 Task: Book a 1-hour consultation to discuss custom solutions.
Action: Mouse moved to (117, 210)
Screenshot: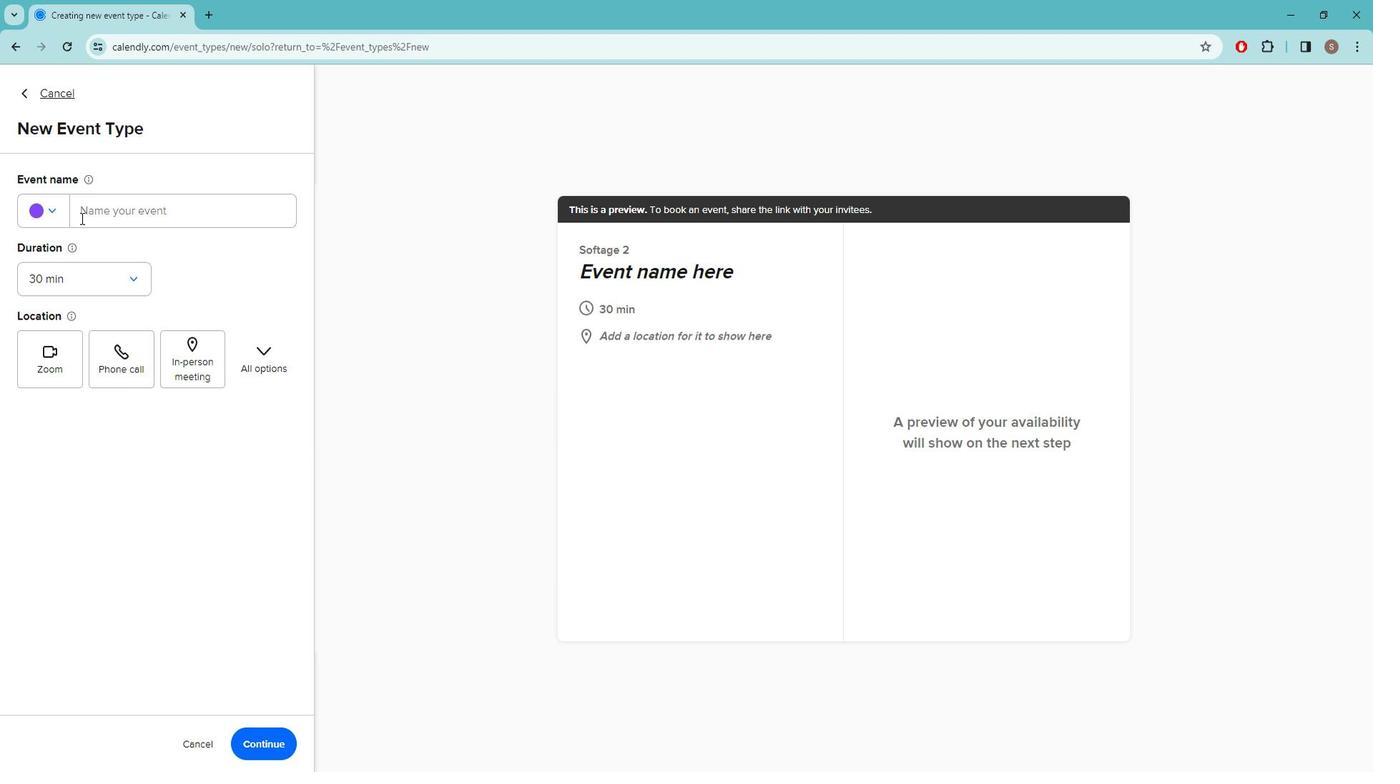 
Action: Mouse pressed left at (117, 210)
Screenshot: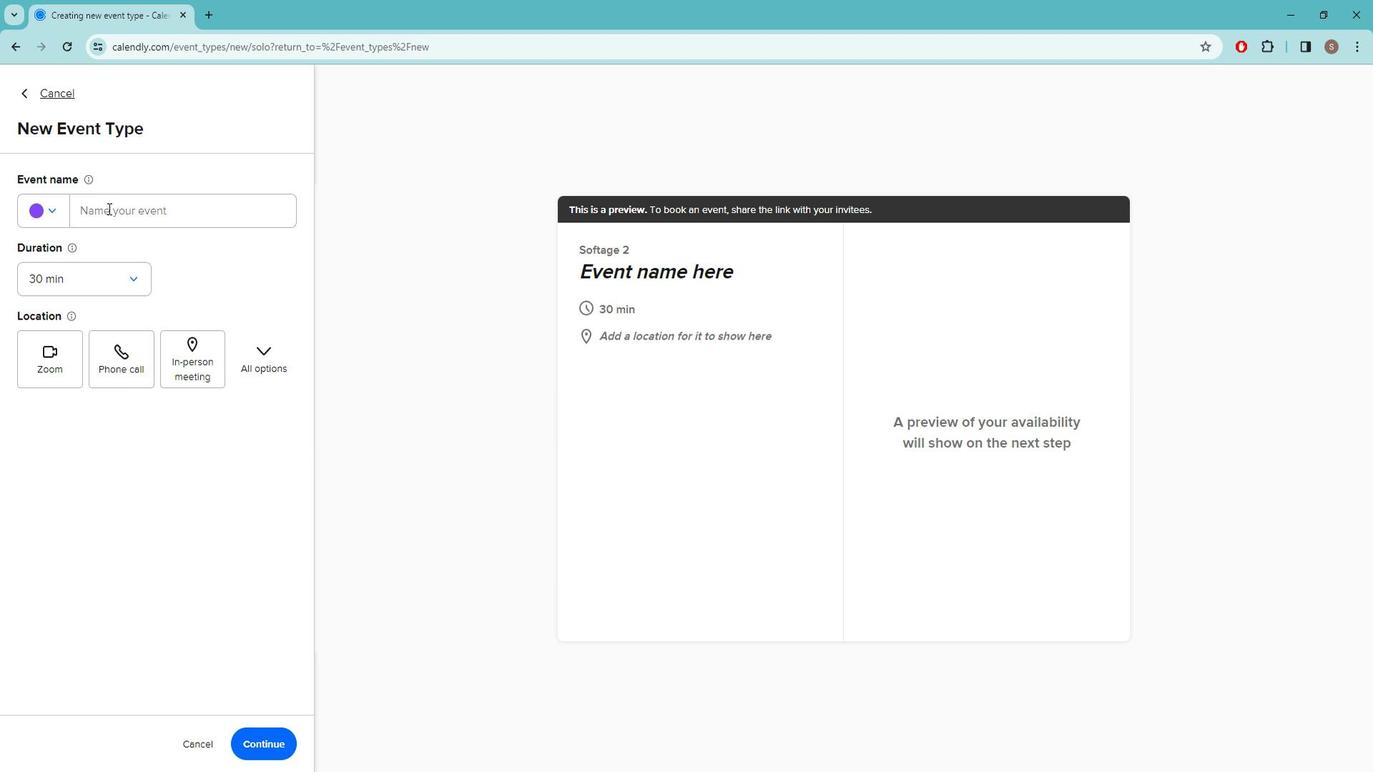 
Action: Key pressed c<Key.caps_lock>USTOM
Screenshot: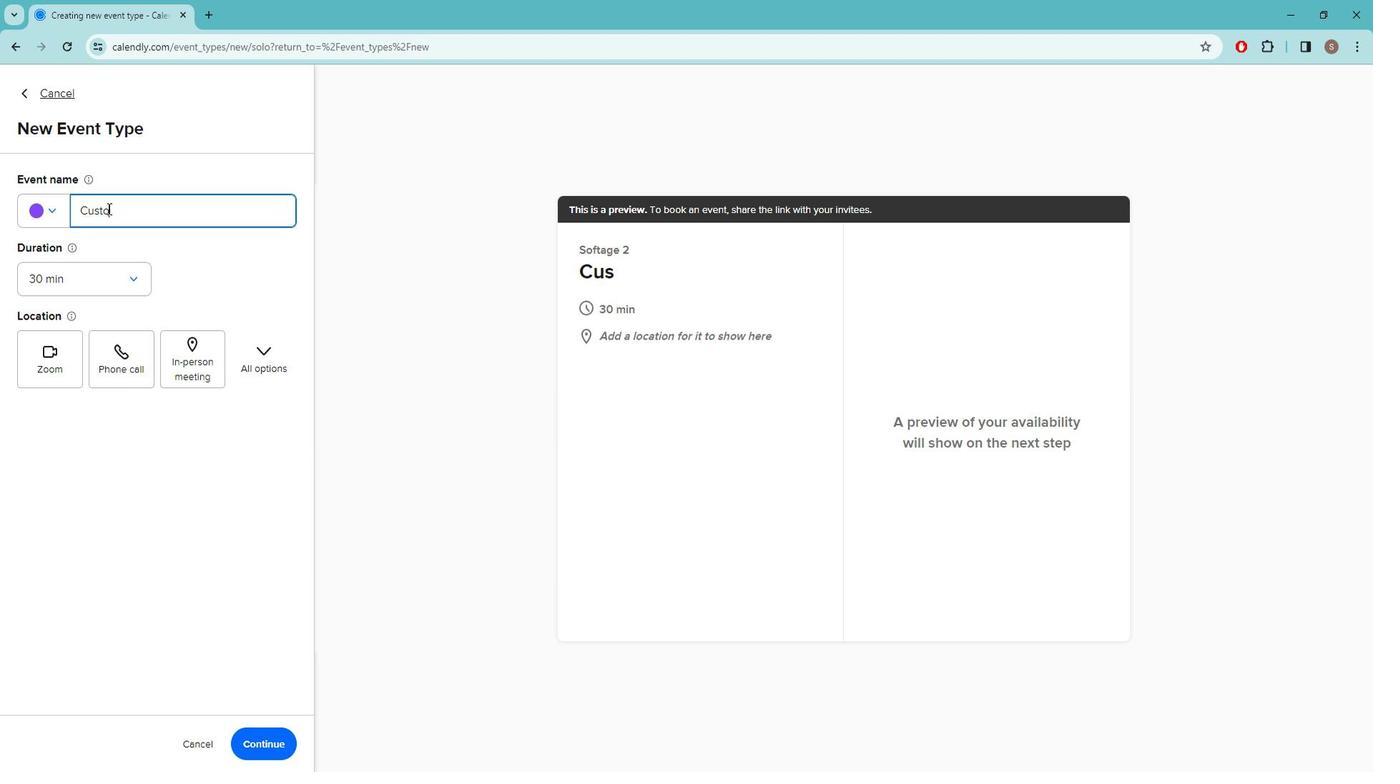 
Action: Mouse moved to (118, 210)
Screenshot: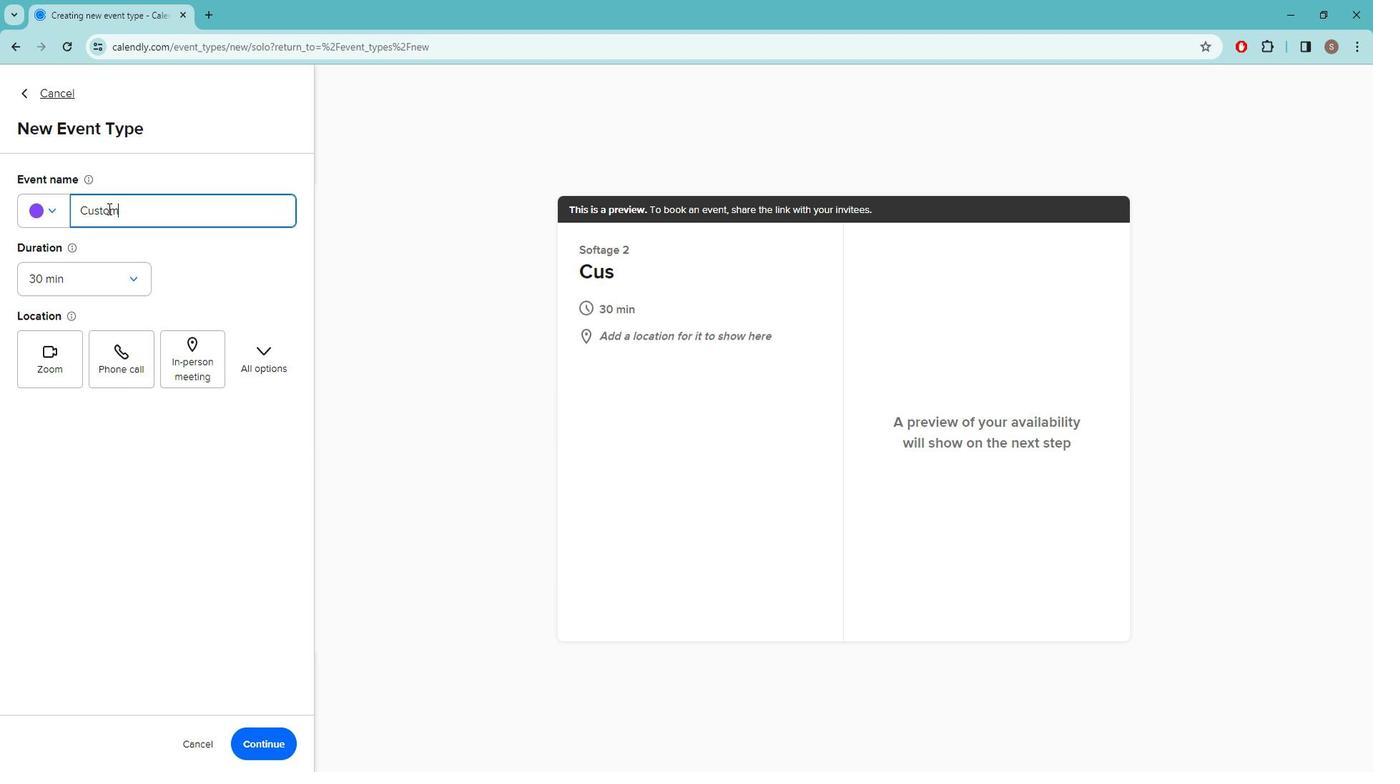 
Action: Key pressed <Key.space><Key.caps_lock>s<Key.caps_lock>OLUTIONS<Key.space><Key.caps_lock>c<Key.caps_lock>ONSULTATION
Screenshot: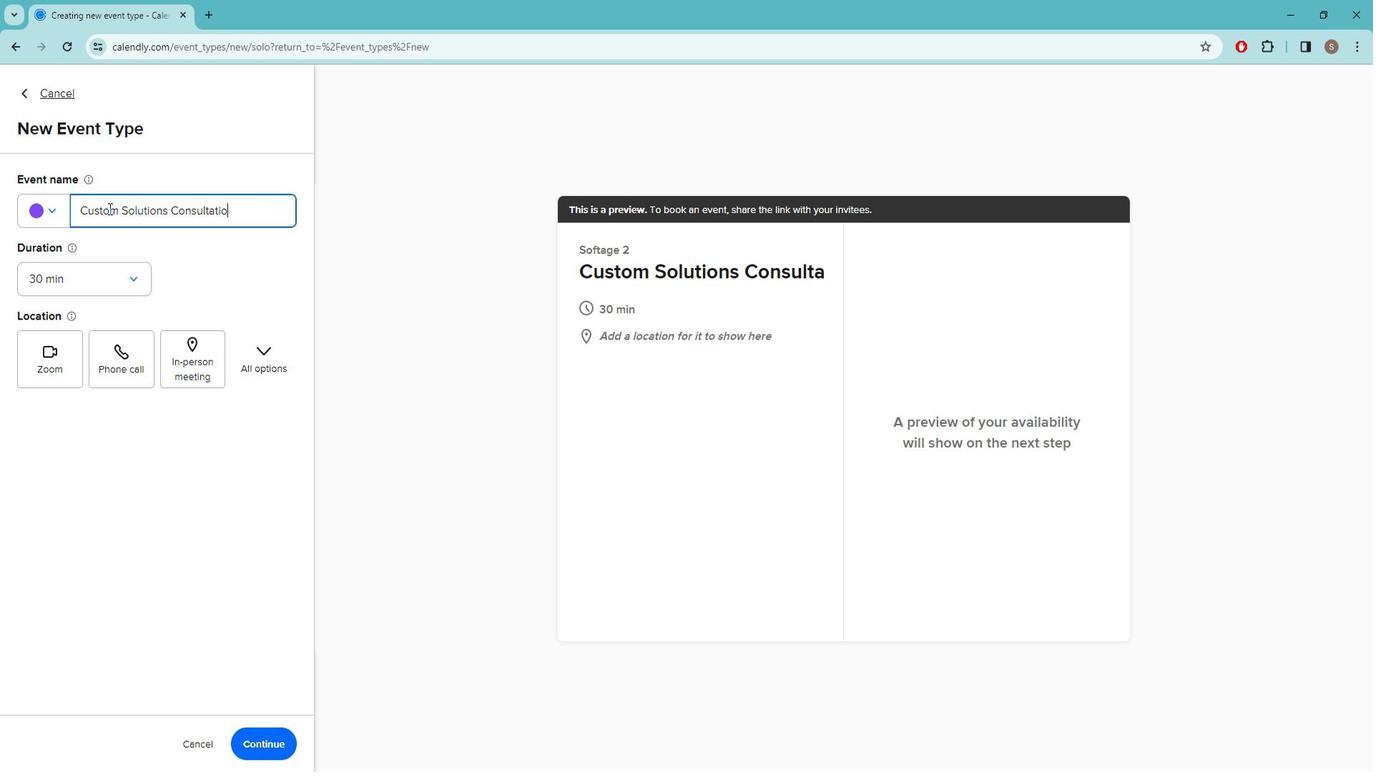 
Action: Mouse moved to (87, 284)
Screenshot: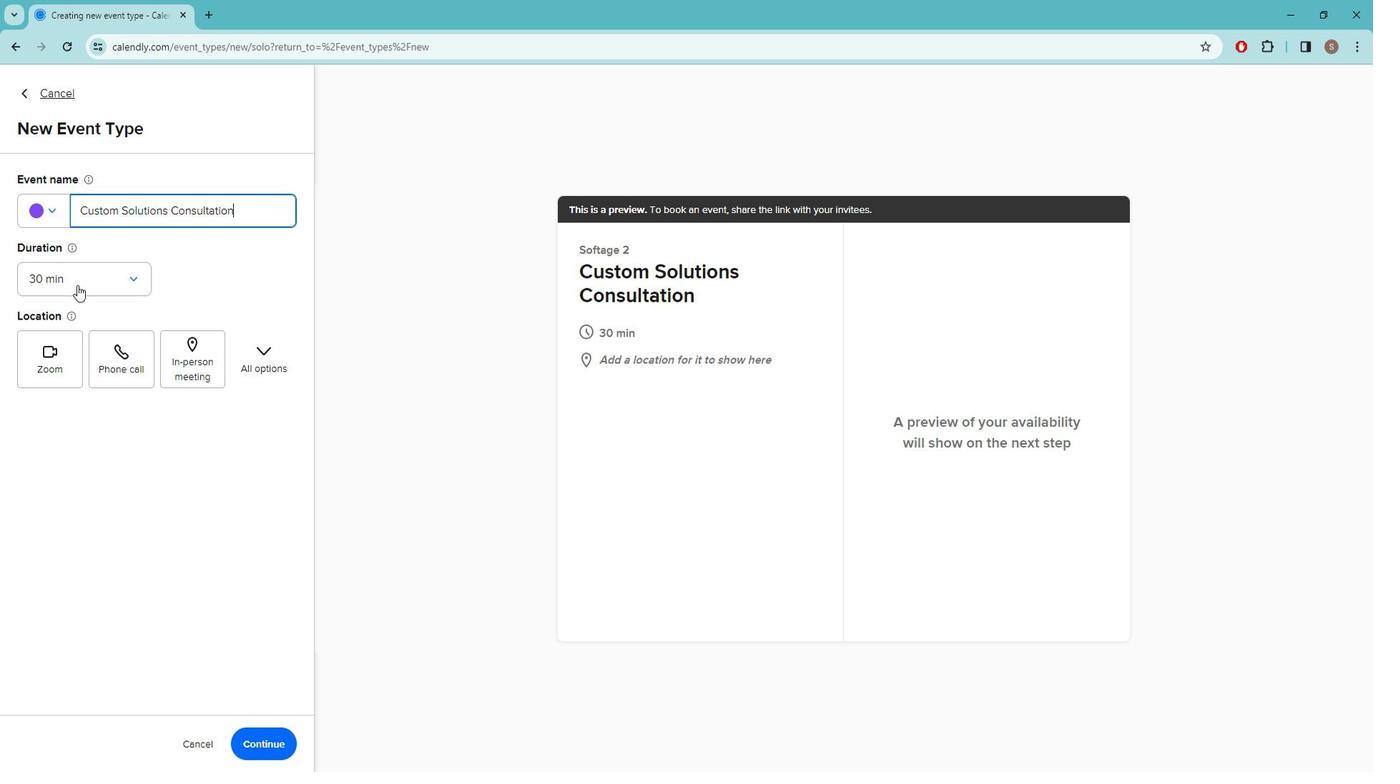 
Action: Mouse pressed left at (87, 284)
Screenshot: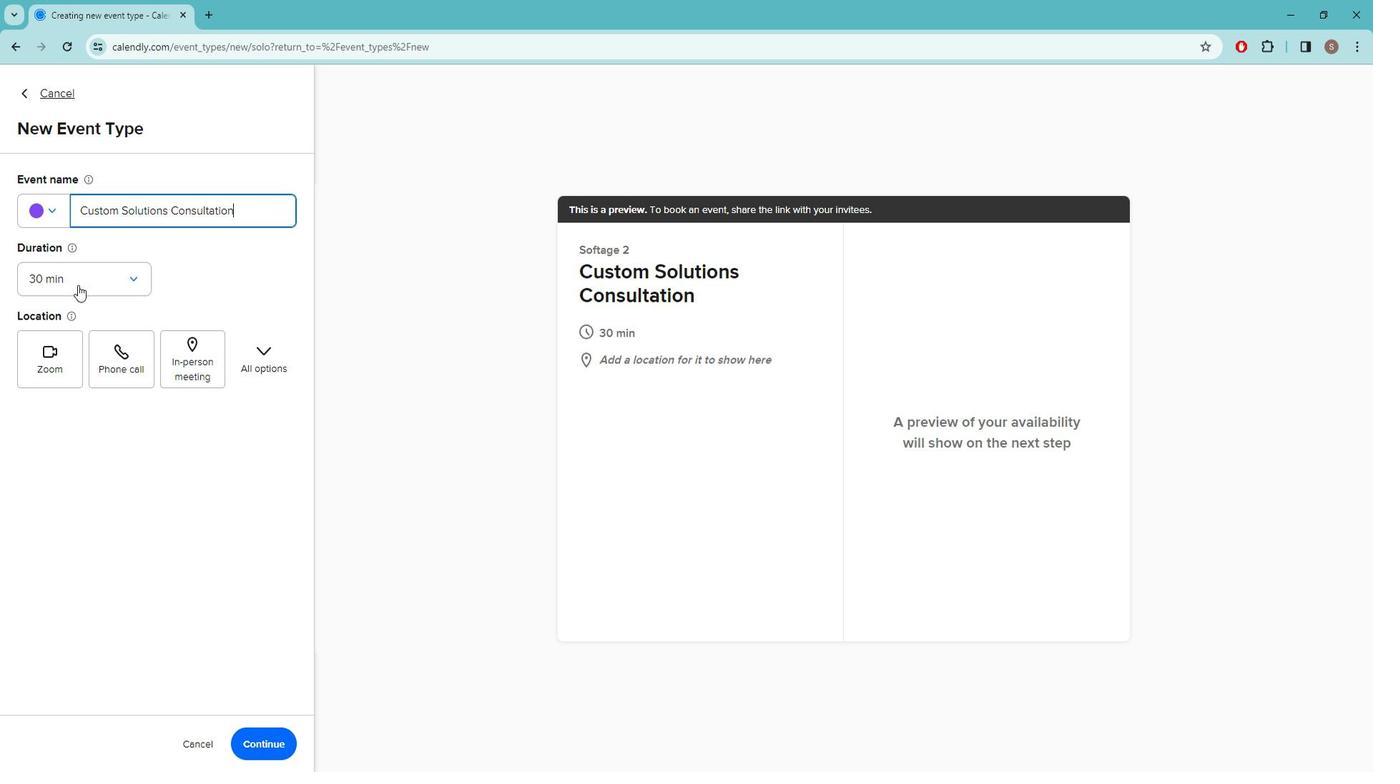 
Action: Mouse moved to (72, 419)
Screenshot: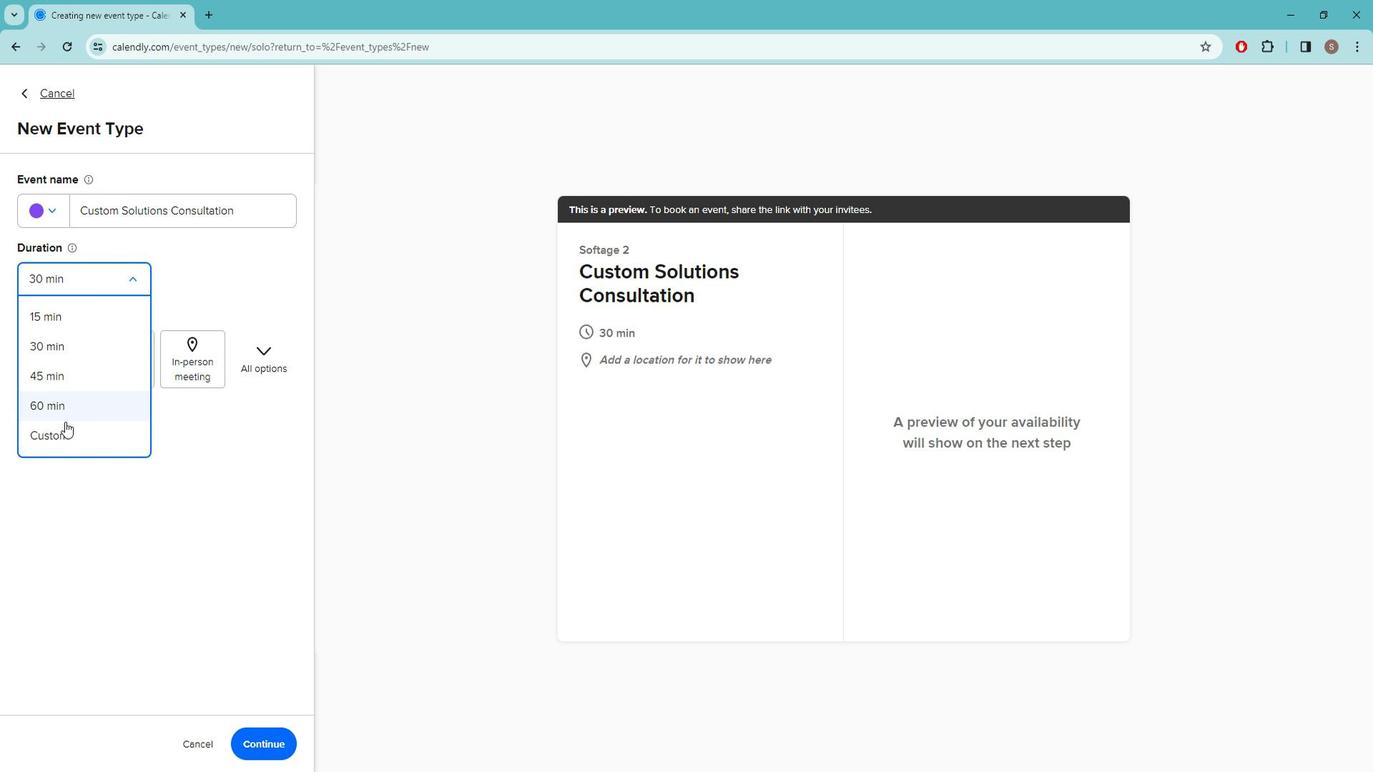 
Action: Mouse pressed left at (72, 419)
Screenshot: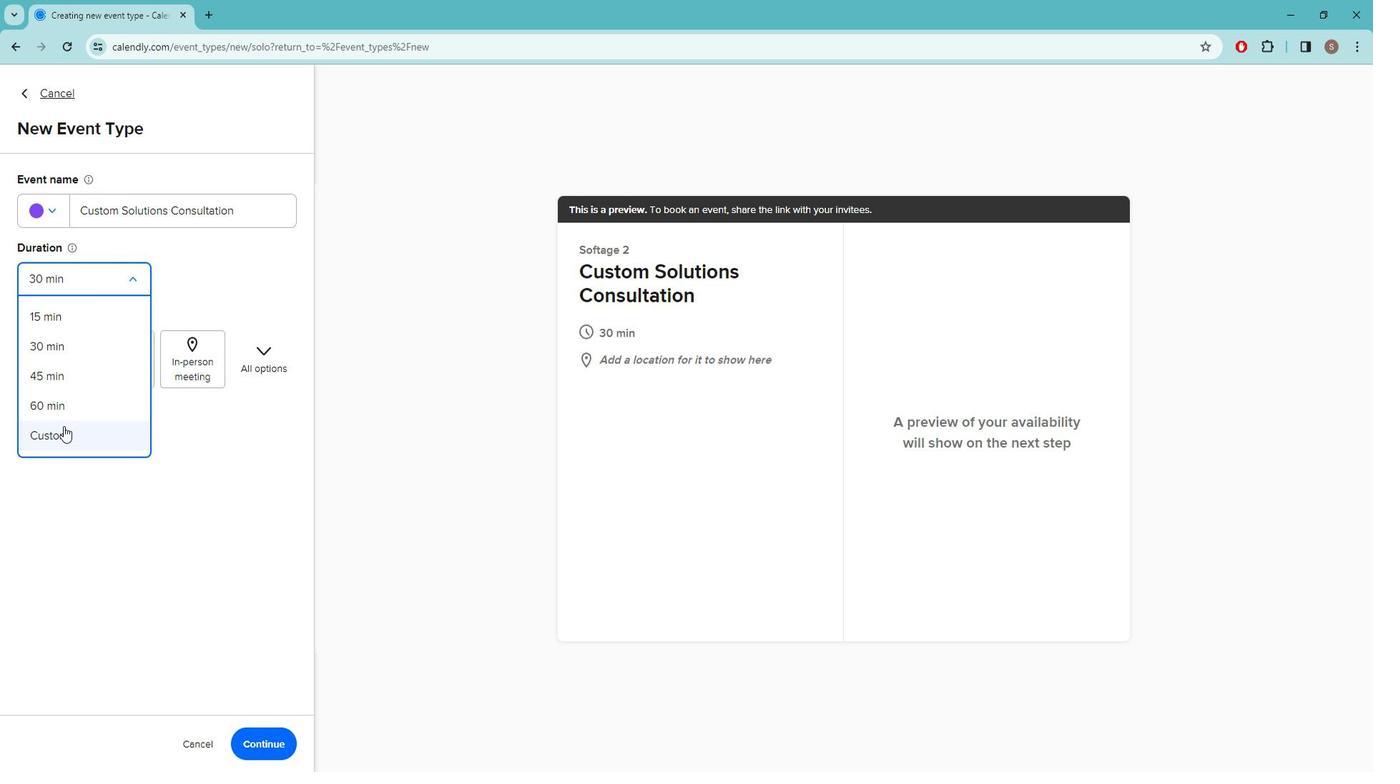 
Action: Mouse moved to (70, 335)
Screenshot: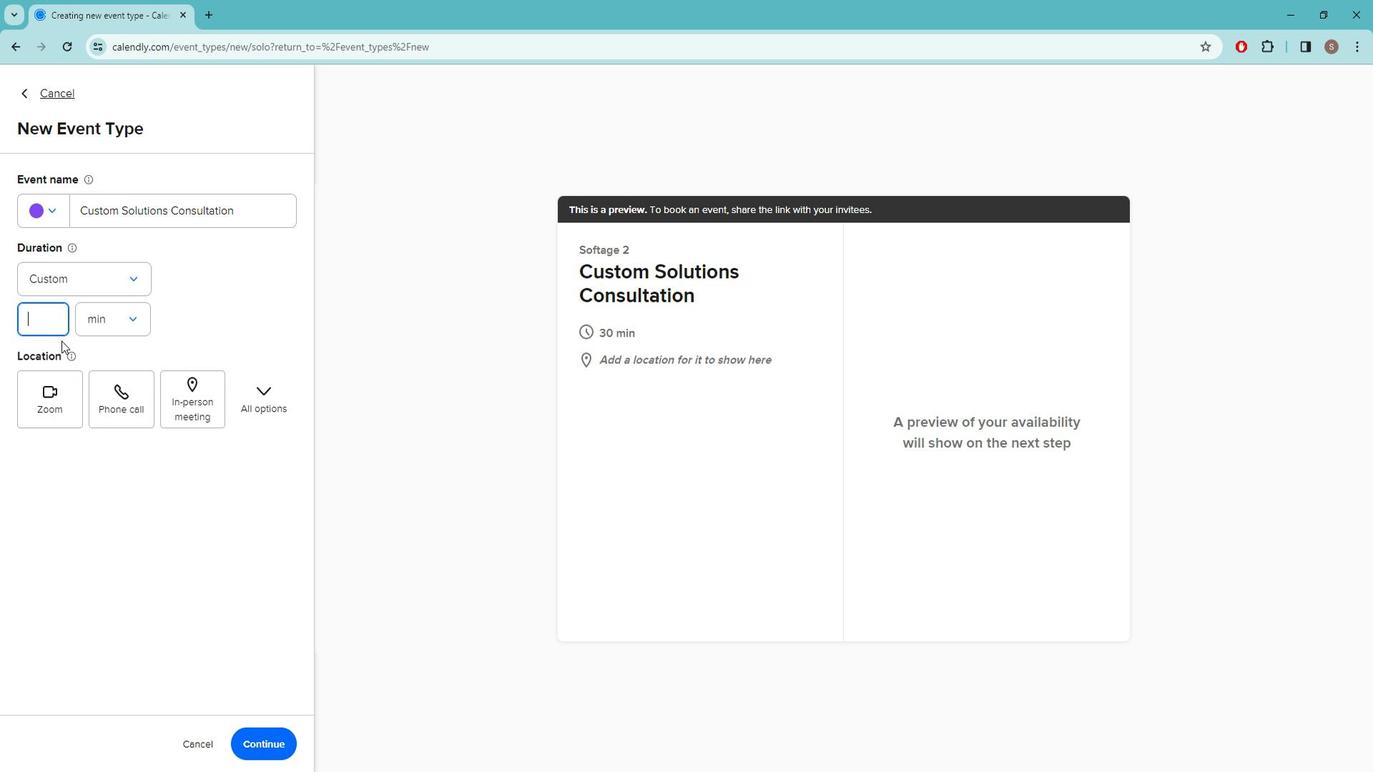 
Action: Key pressed 1
Screenshot: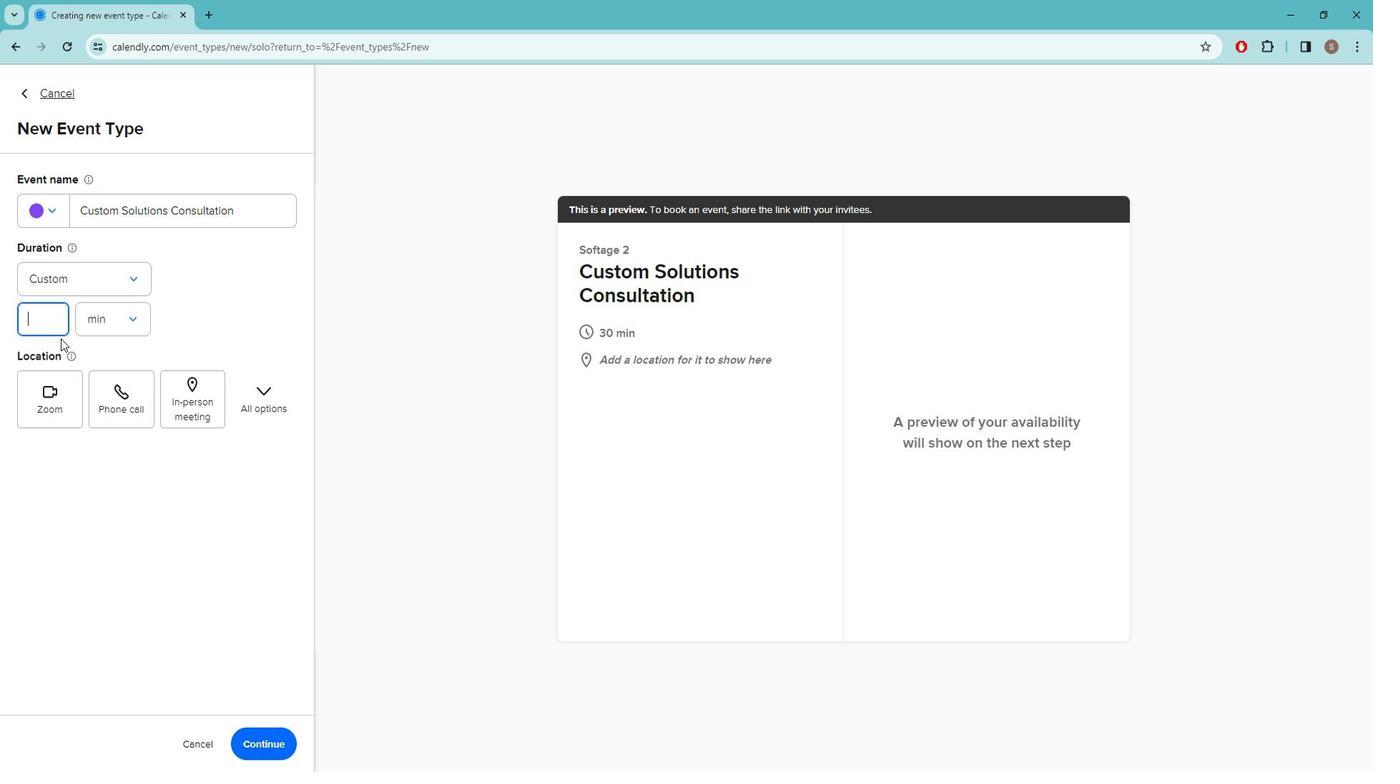 
Action: Mouse moved to (110, 319)
Screenshot: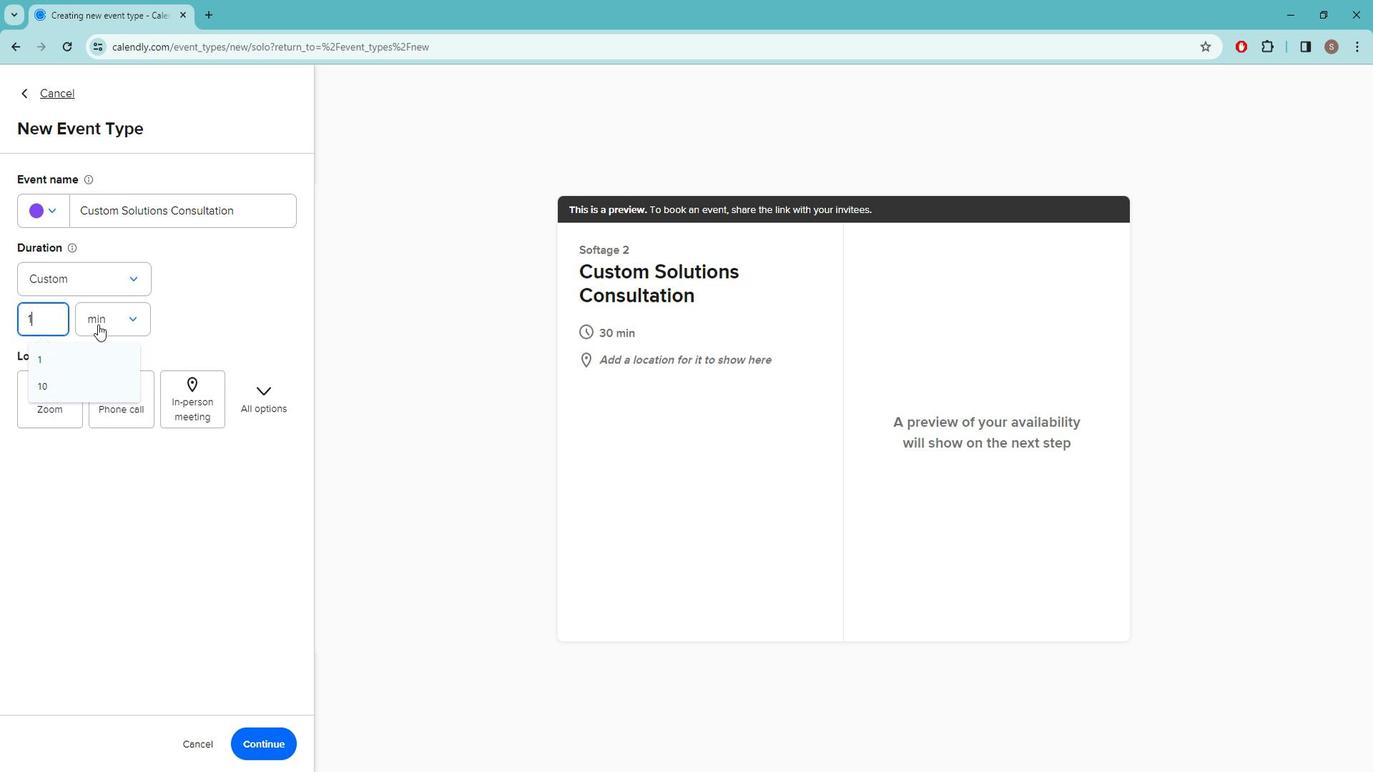 
Action: Mouse pressed left at (110, 319)
Screenshot: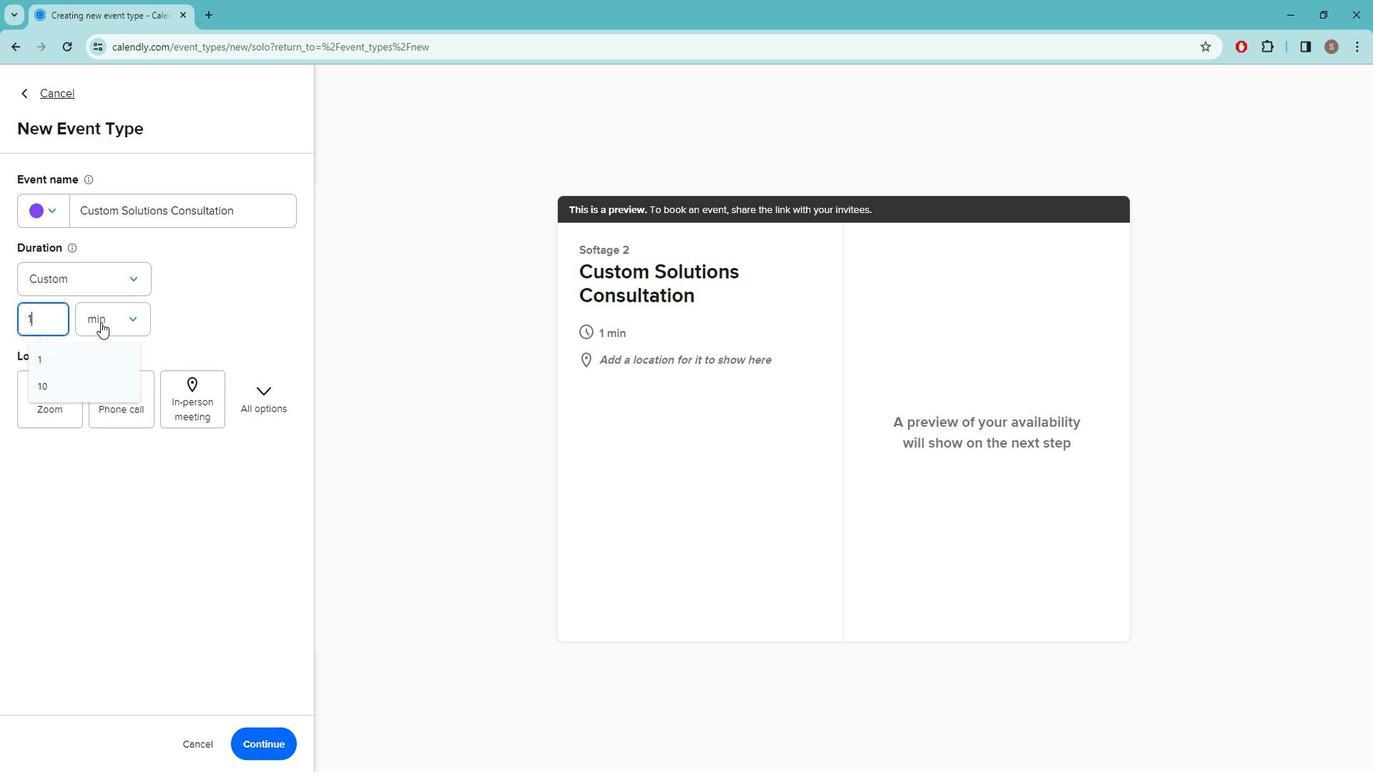 
Action: Mouse moved to (108, 379)
Screenshot: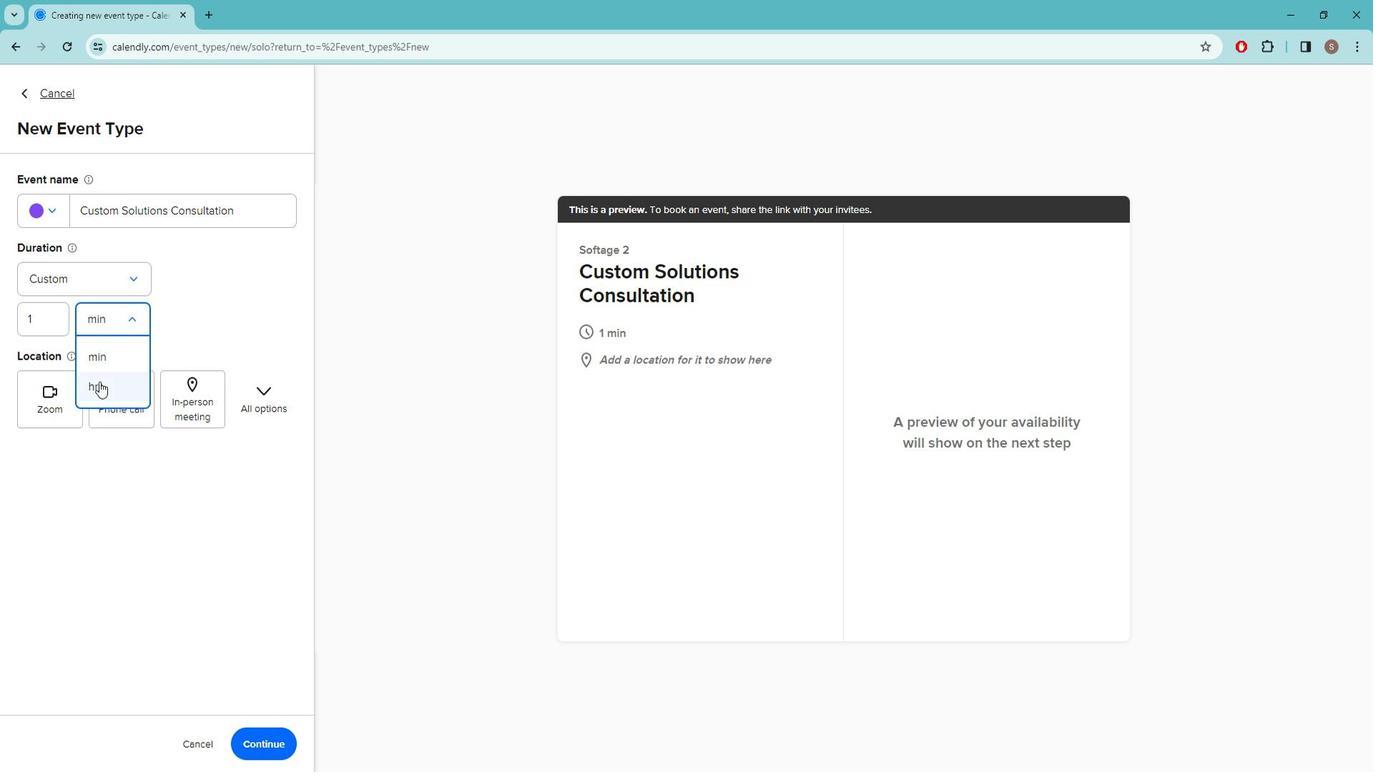 
Action: Mouse pressed left at (108, 379)
Screenshot: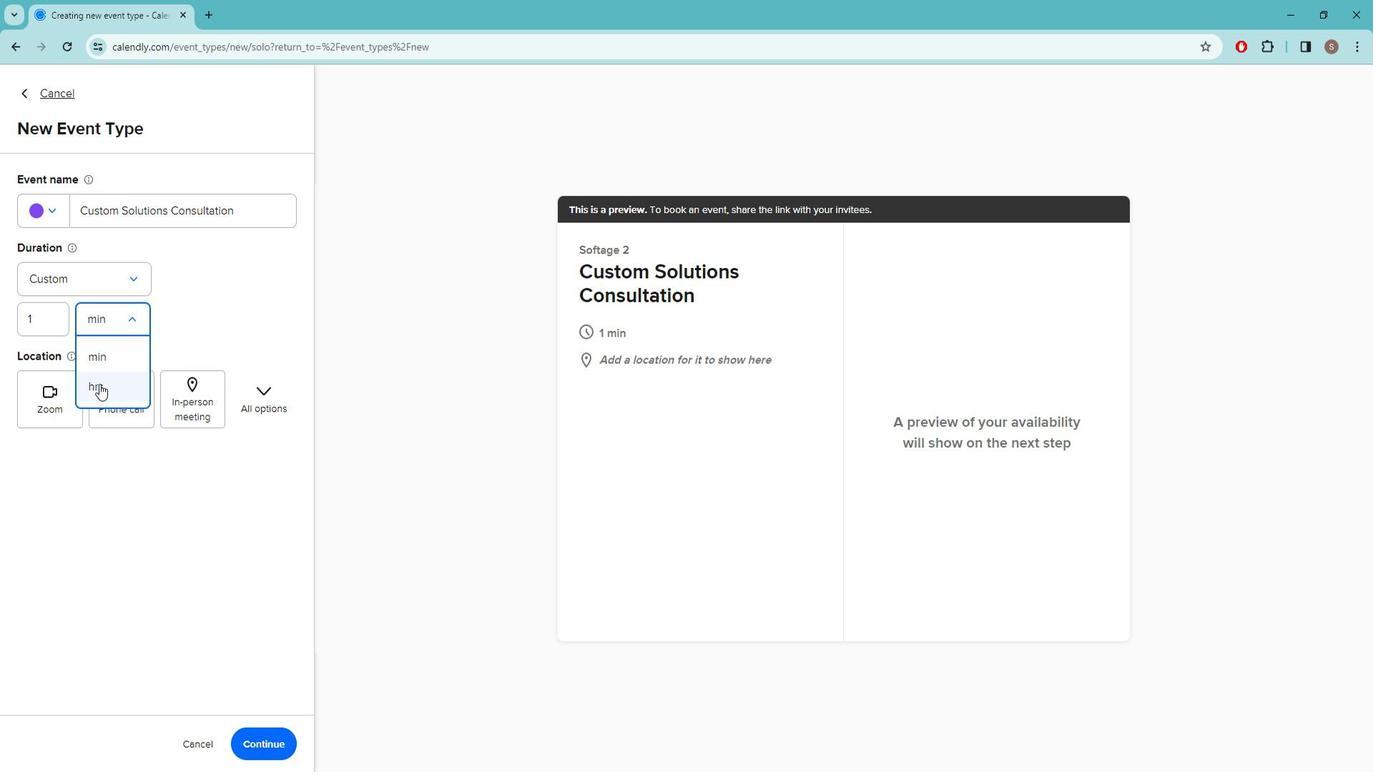 
Action: Mouse moved to (213, 393)
Screenshot: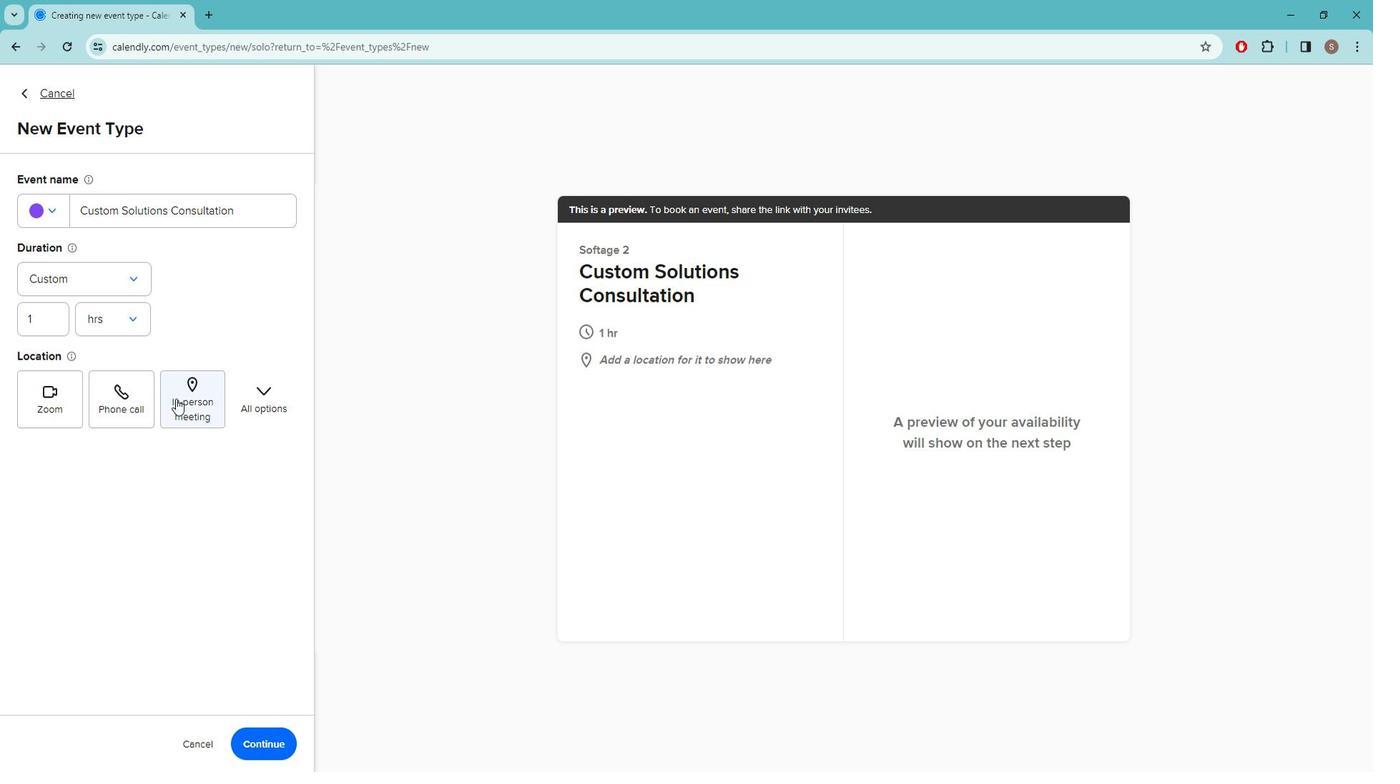 
Action: Mouse pressed left at (213, 393)
Screenshot: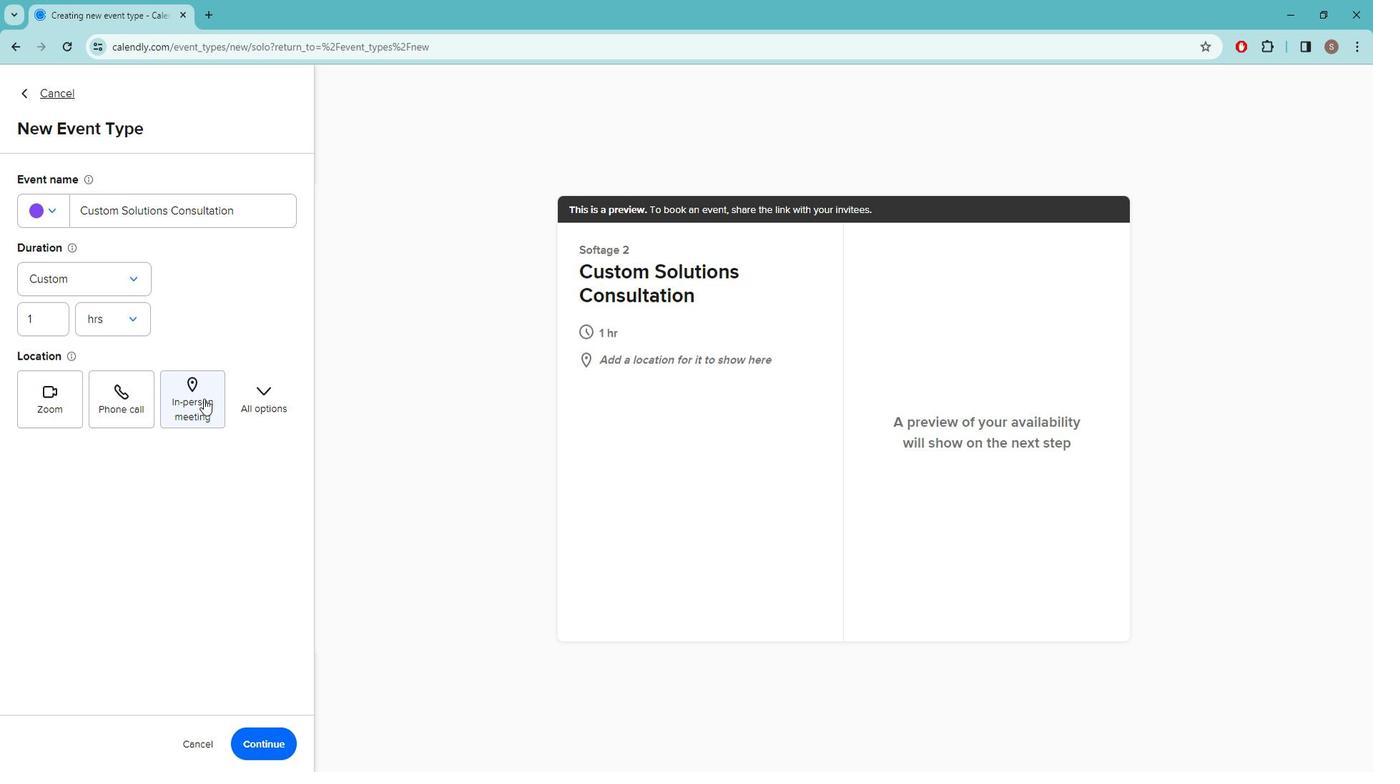 
Action: Mouse moved to (681, 257)
Screenshot: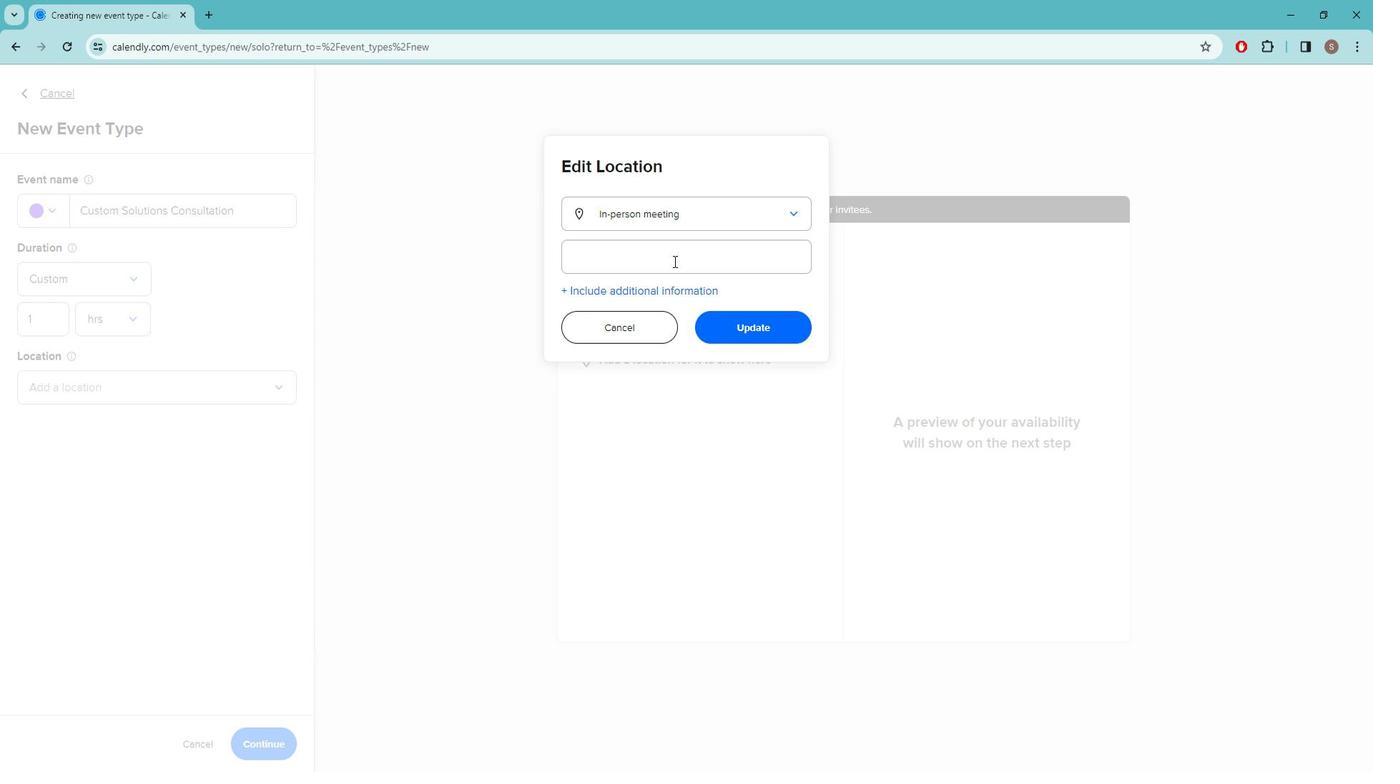 
Action: Mouse pressed left at (681, 257)
Screenshot: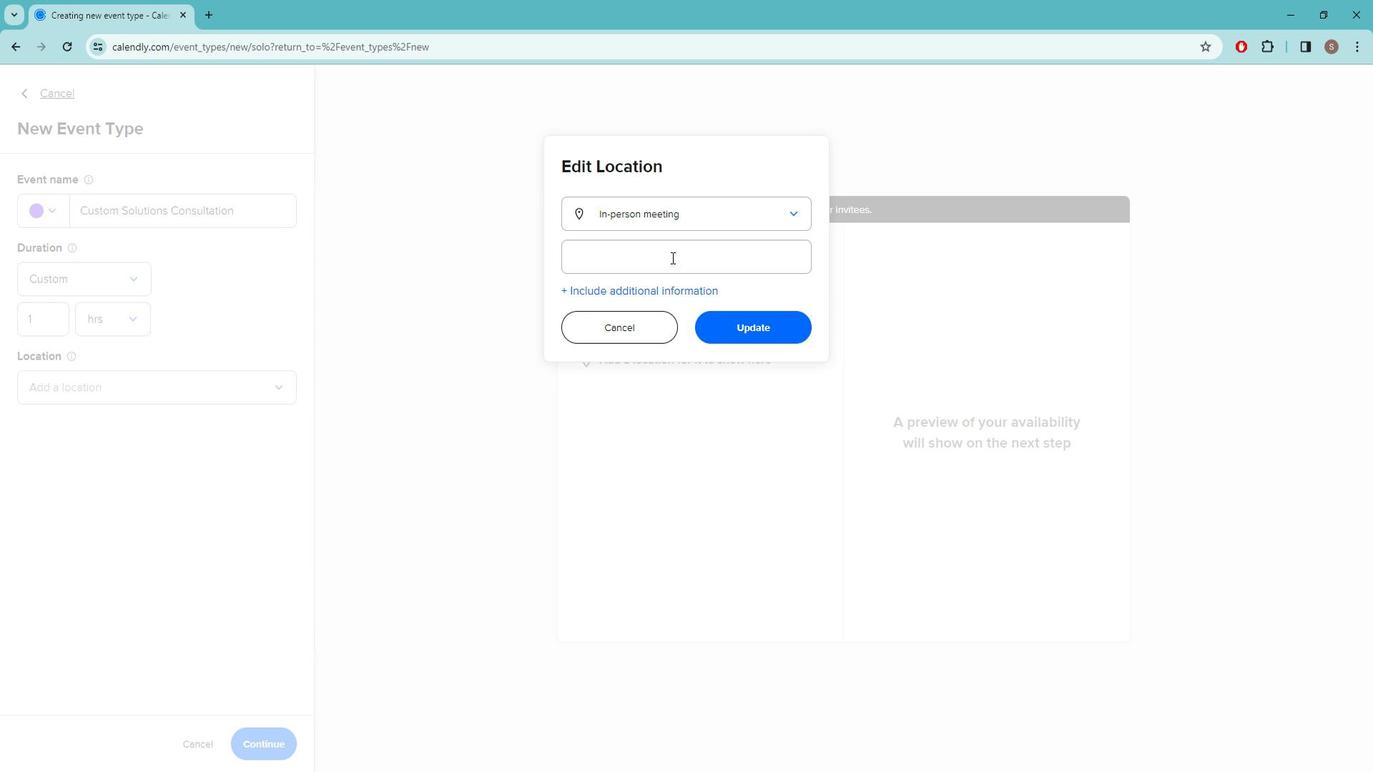 
Action: Mouse moved to (680, 257)
Screenshot: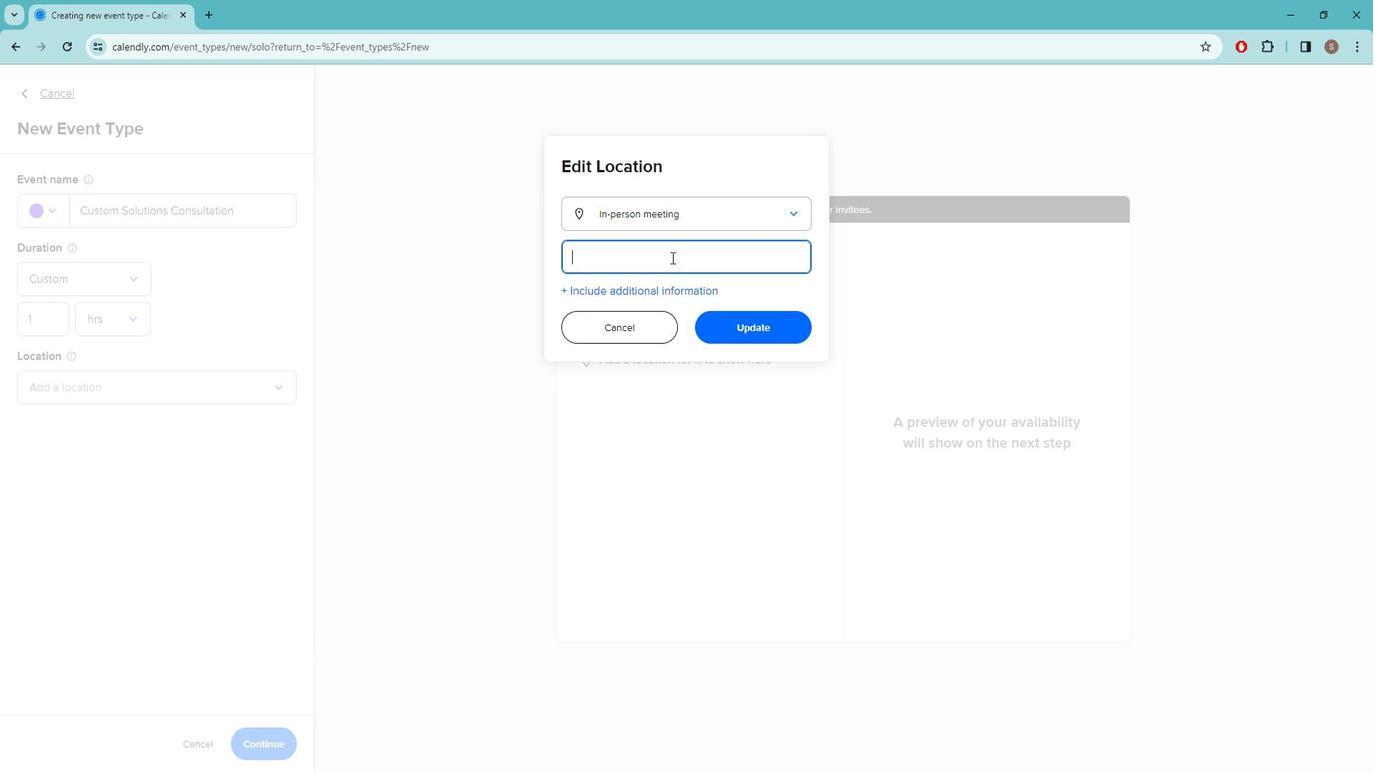 
Action: Key pressed <Key.caps_lock>d<Key.caps_lock>ELOITTE,<Key.space>333<Key.space><Key.caps_lock>se<Key.space>2<Key.caps_lock>ND<Key.space><Key.caps_lock>a<Key.caps_lock>VE<Key.space><Key.caps_lock>s<Key.caps_lock>UITE<Key.space>3600,<Key.space><Key.caps_lock>m<Key.caps_lock>IAMI,<Key.space><Key.caps_lock>fl<Key.space>33131
Screenshot: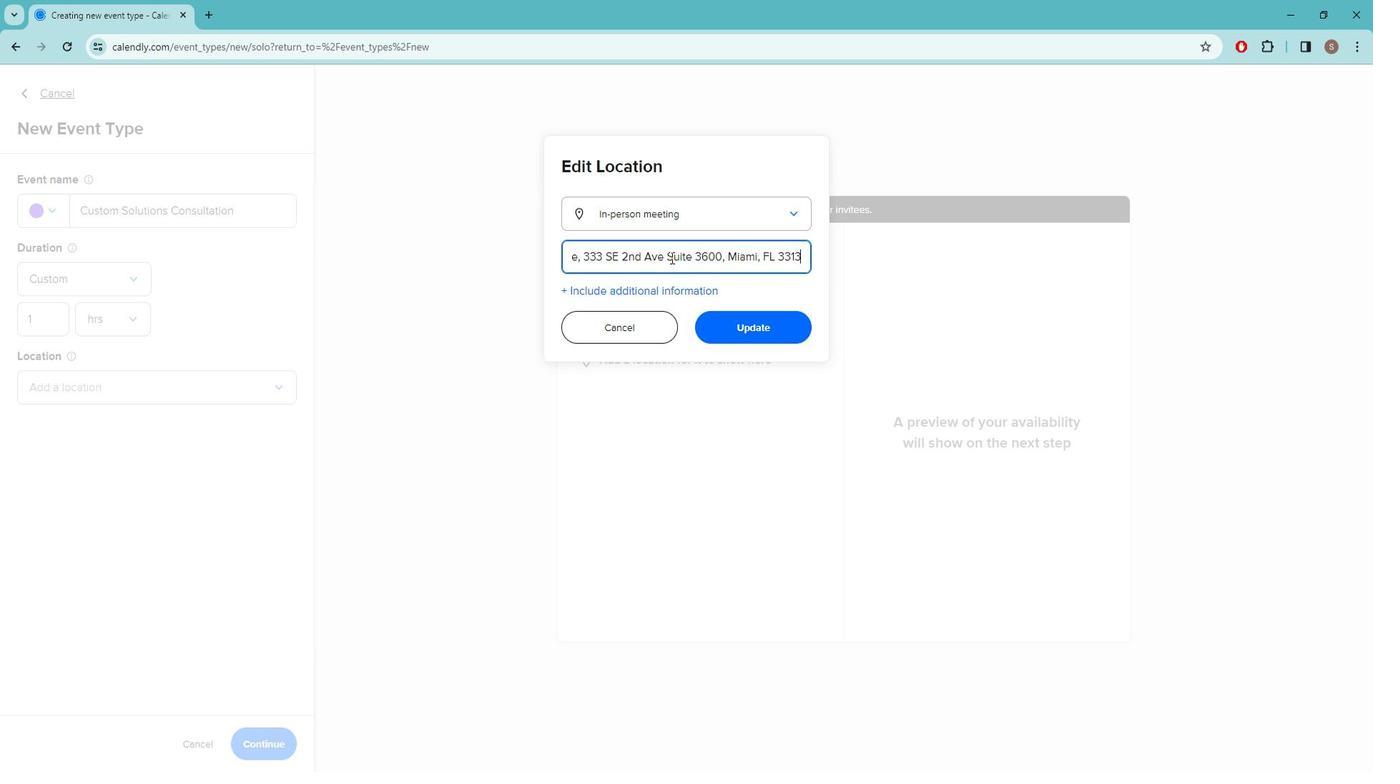 
Action: Mouse moved to (720, 316)
Screenshot: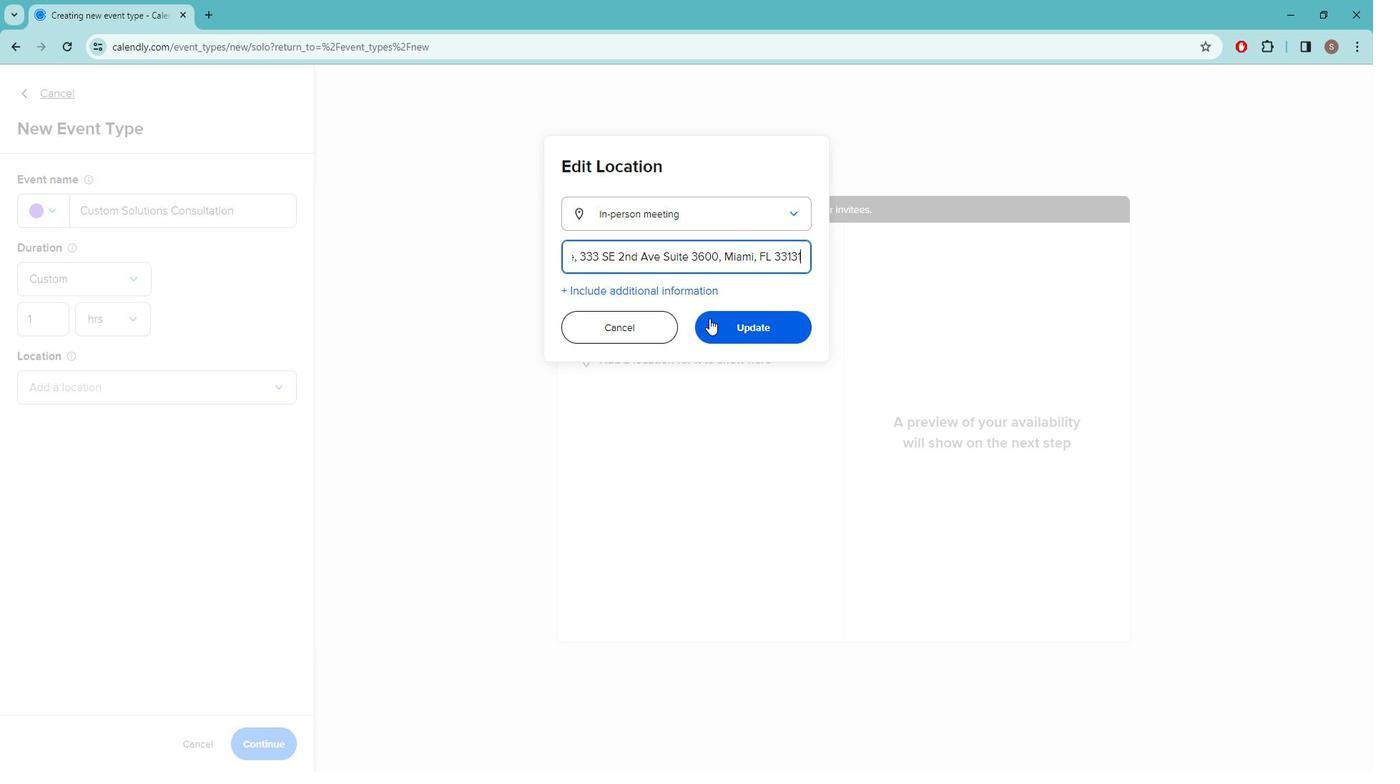 
Action: Mouse pressed left at (720, 316)
Screenshot: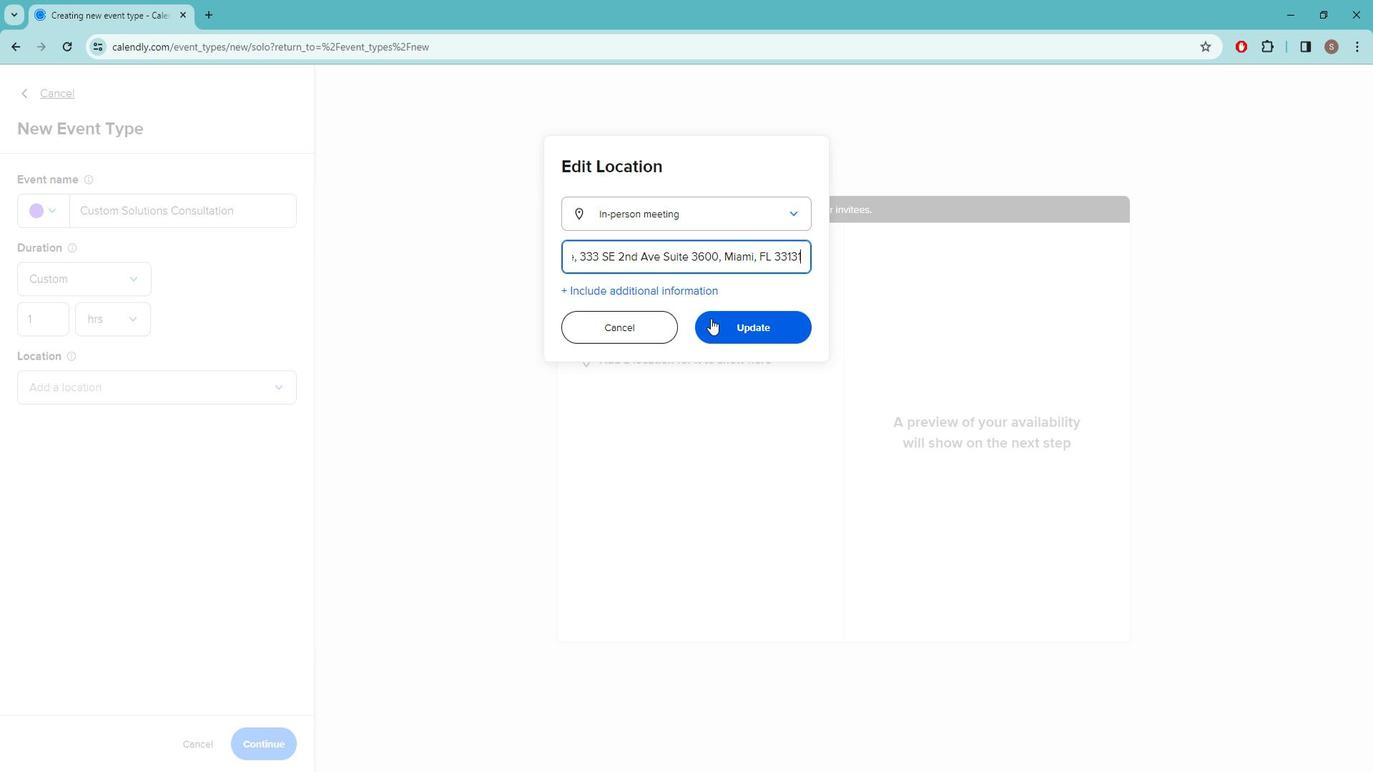 
Action: Mouse moved to (278, 720)
Screenshot: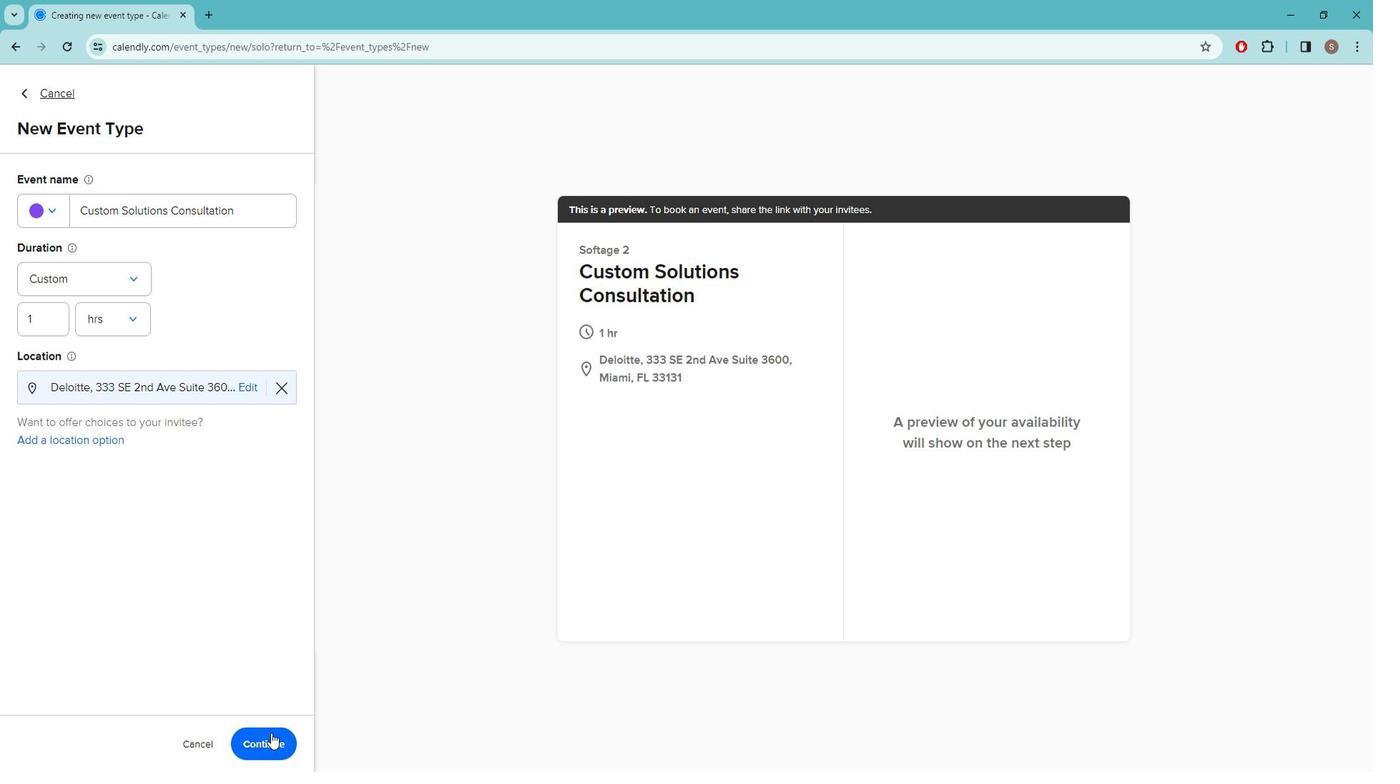 
Action: Mouse pressed left at (278, 720)
Screenshot: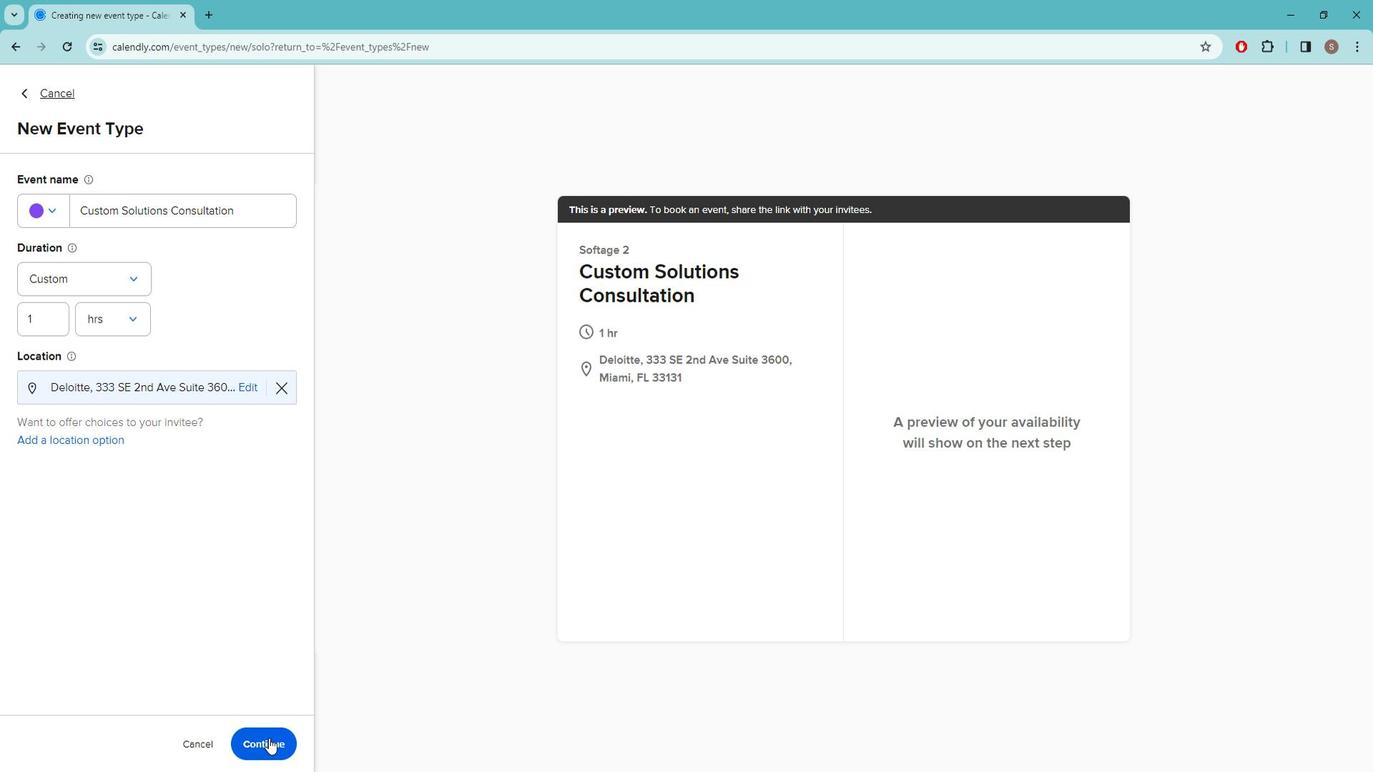 
Action: Mouse moved to (216, 228)
Screenshot: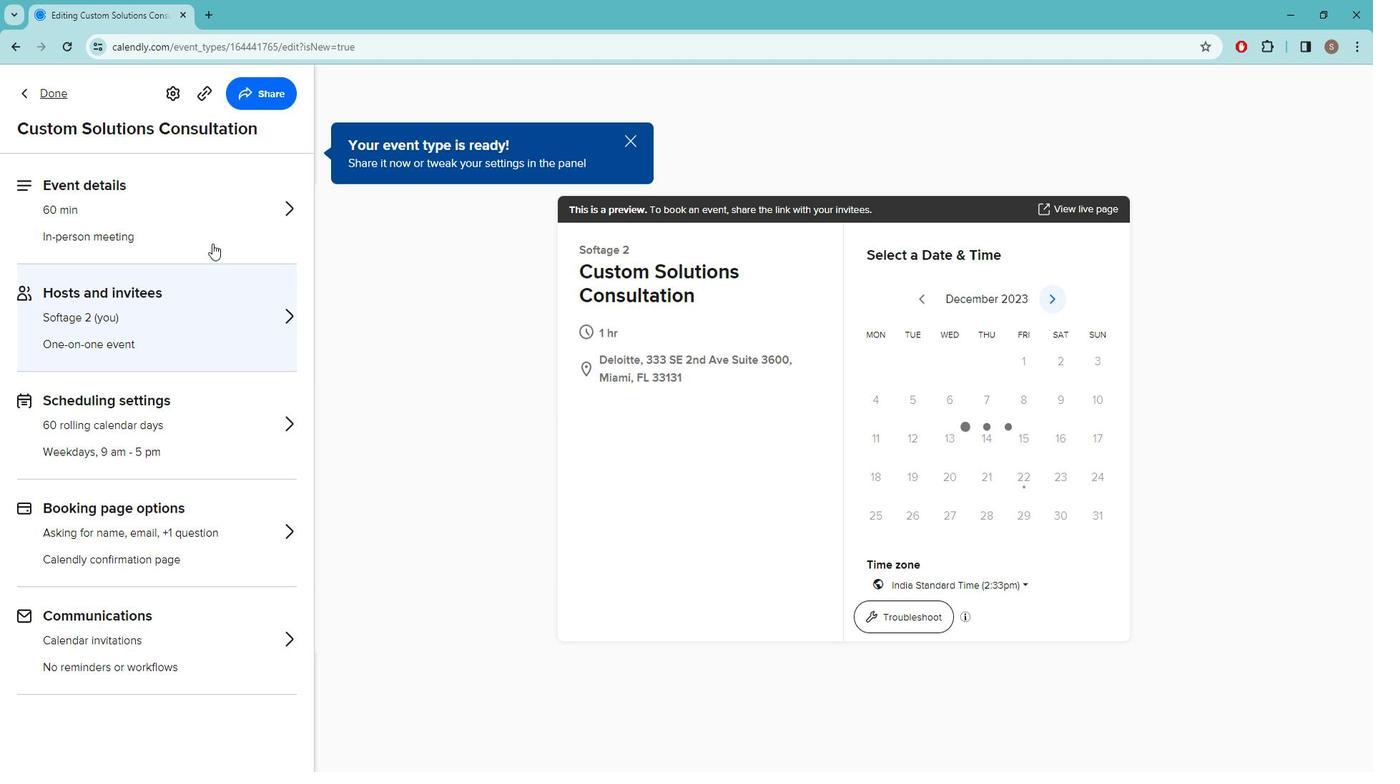
Action: Mouse pressed left at (216, 228)
Screenshot: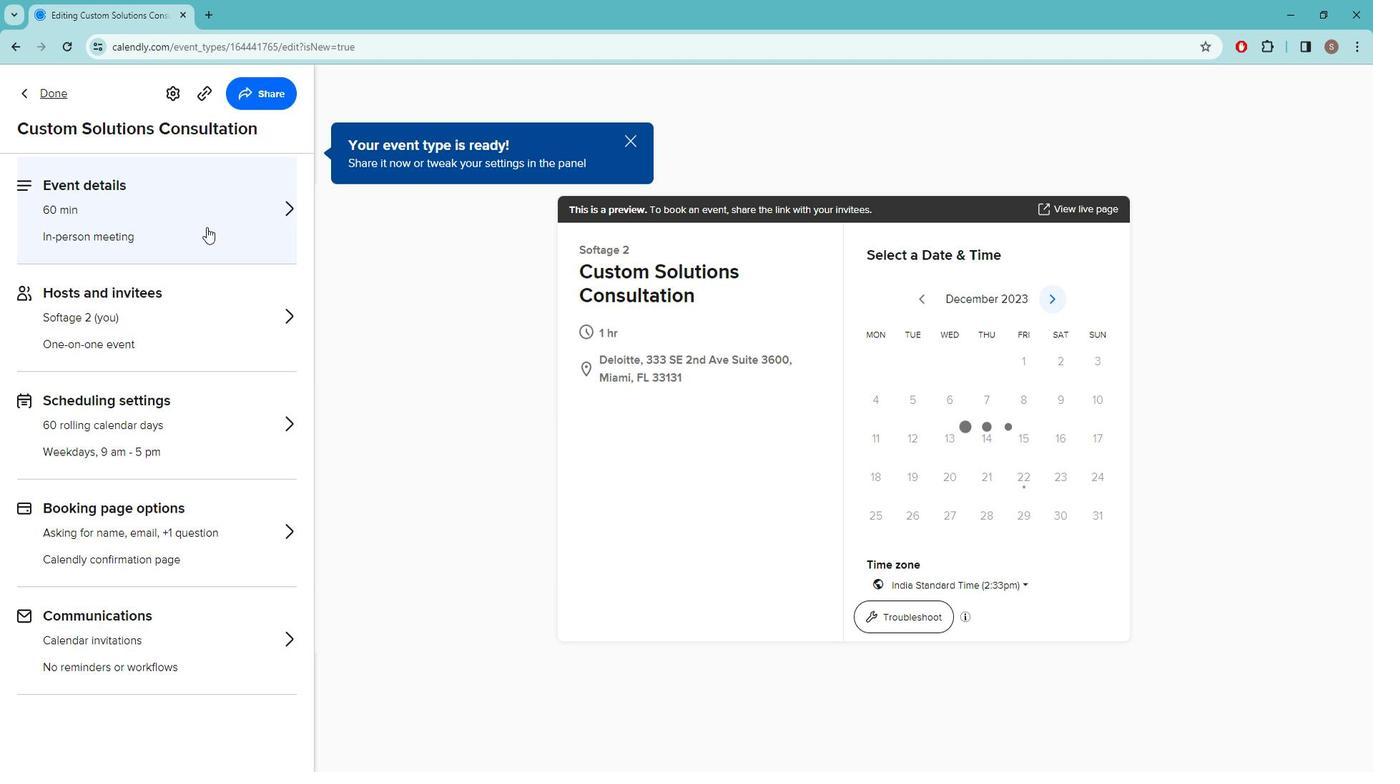 
Action: Mouse moved to (166, 481)
Screenshot: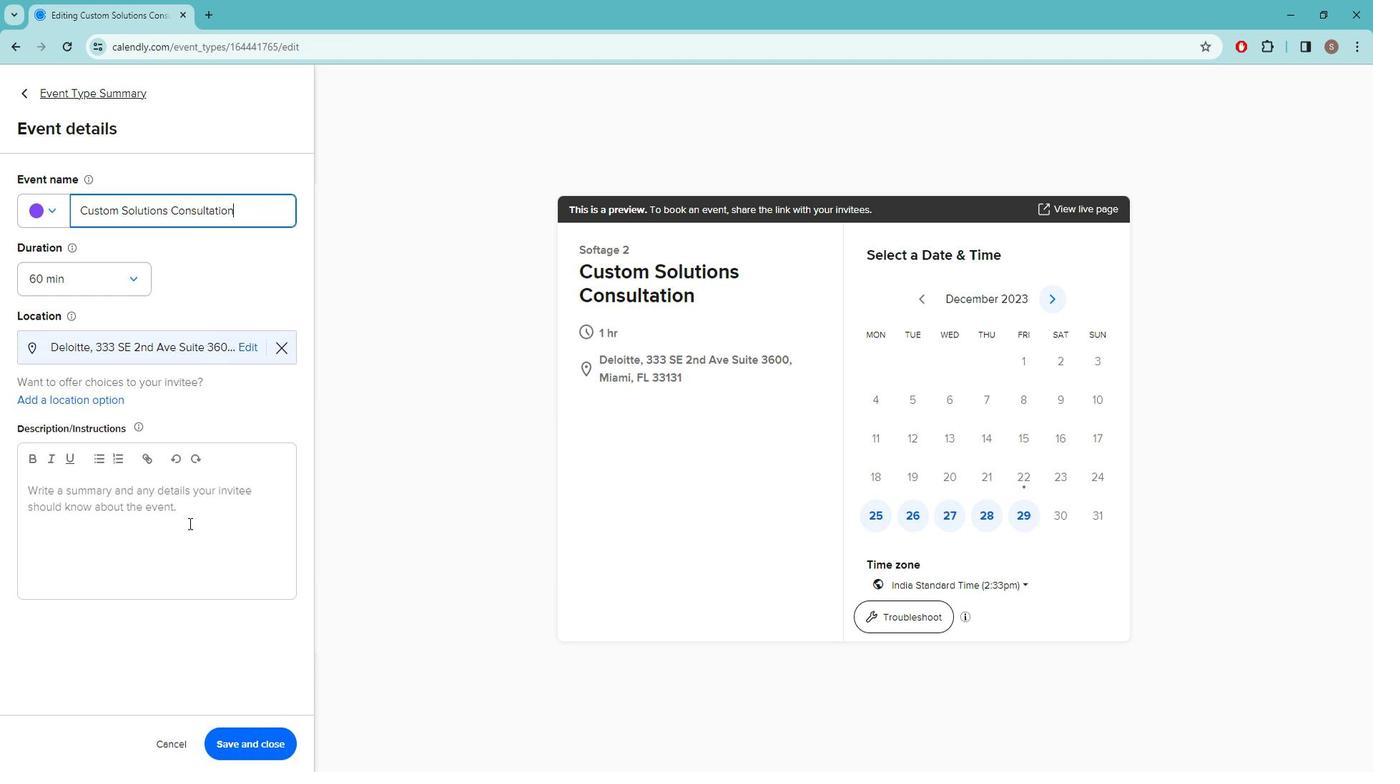 
Action: Mouse pressed left at (166, 481)
Screenshot: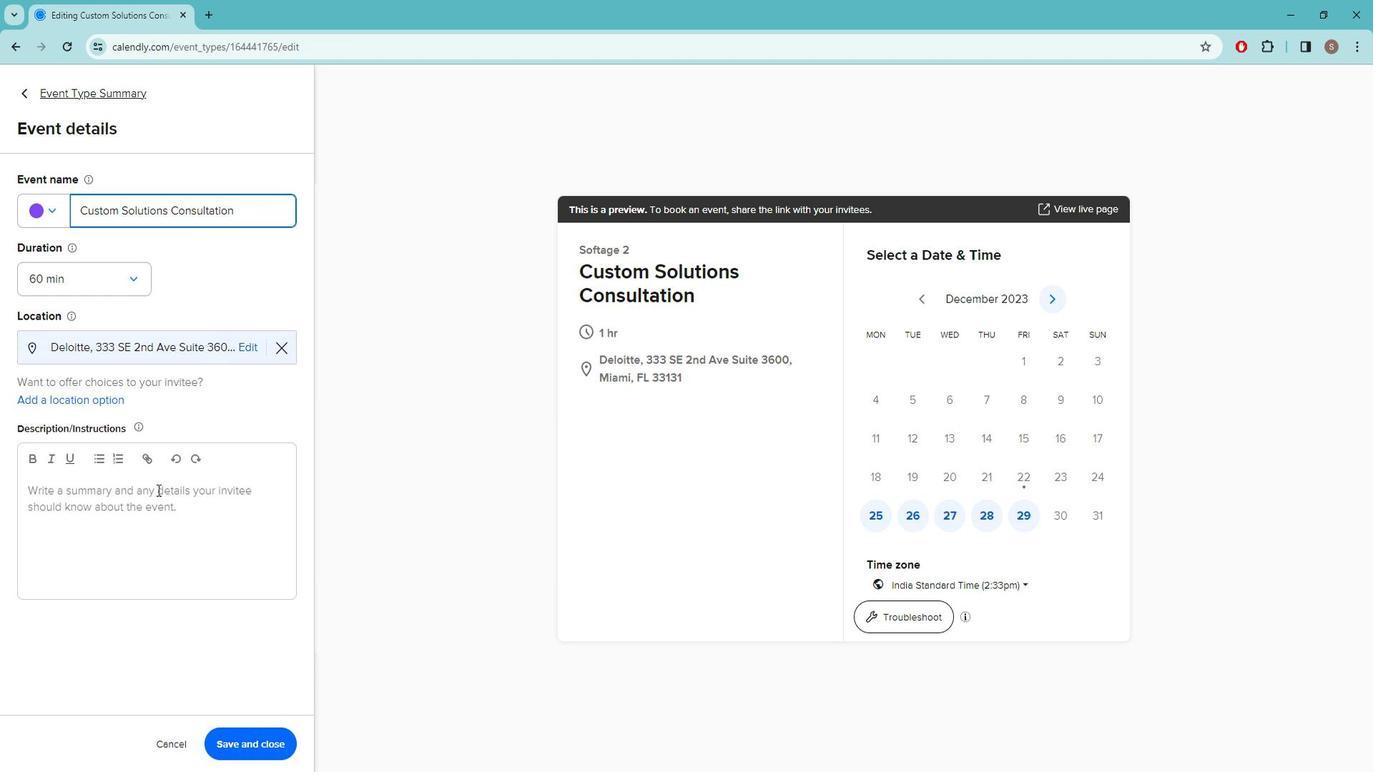 
Action: Key pressed <Key.caps_lock><Key.caps_lock>w<Key.caps_lock>ELCOME<Key.shift>!<Key.space><Key.caps_lock>i<Key.caps_lock>'M<Key.space>EXCITED<Key.space>TO<Key.space>CONNECT<Key.space>WITH<Key.space>YOU<Key.space>AND<Key.space>DISCUSS<Key.space>HOW<Key.space>WE<Key.space>CAN<Key.space>TAILOR<Key.space>OUR<Key.space>SOLUTIONS<Key.space>TO<Key.space>MEET<Key.space>YOUR<Key.space>SPECIFIC<Key.space>NEEDS.<Key.space><Key.caps_lock>d<Key.caps_lock>URING<Key.space>THIS<Key.space>S<Key.backspace>CONSULTATION,<Key.space>WE;<Key.backspace>'LL<Key.space>DIVE<Key.space>INTO<Key.space>YOUR<Key.space>REQUIREMENTS,<Key.space>CHALLENGES,<Key.space>AND<Key.space>EXPLORE<Key.space>CUSTOM<Key.space>SOLUTIONS<Key.space>THAT<Key.space>ALIGN<Key.space>WITH<Key.space>YOUR<Key.space>GOALS.<Key.space>
Screenshot: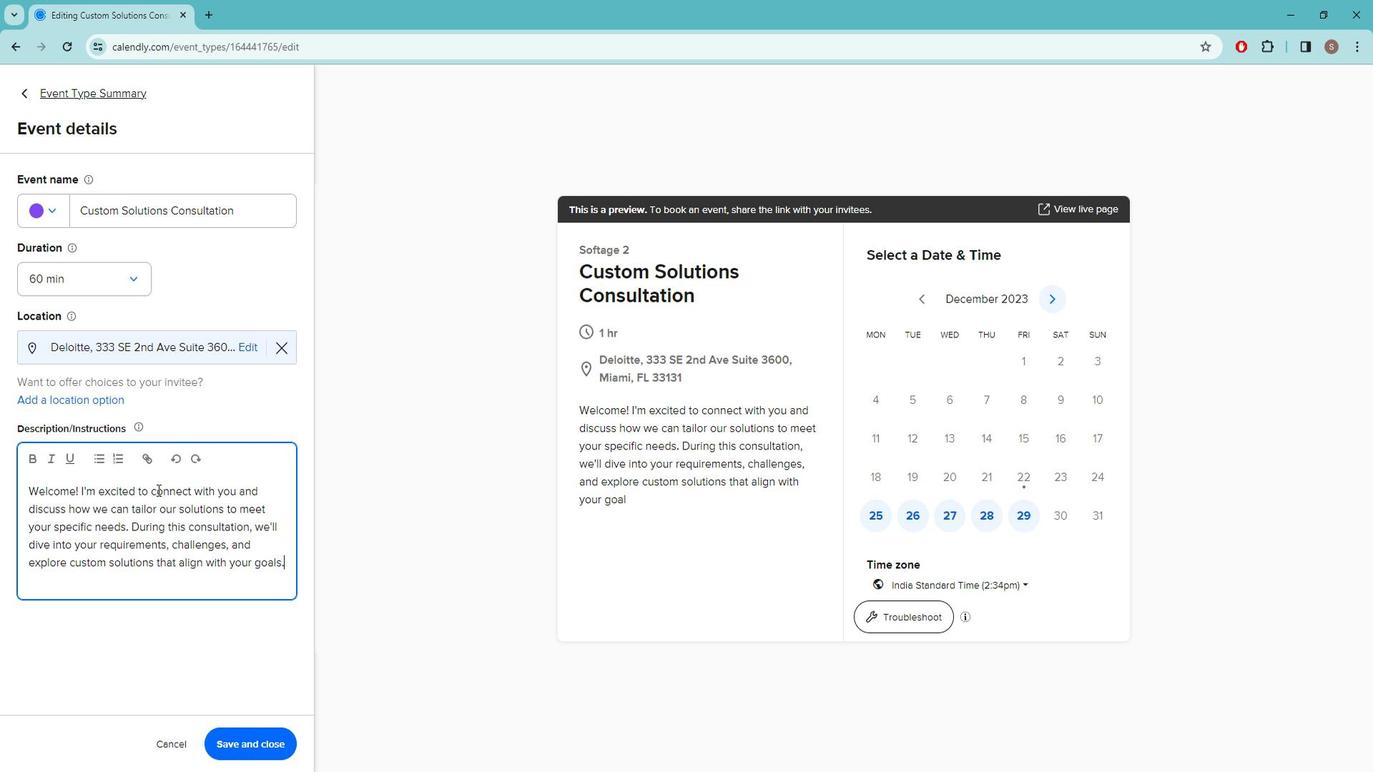 
Action: Mouse moved to (269, 716)
Screenshot: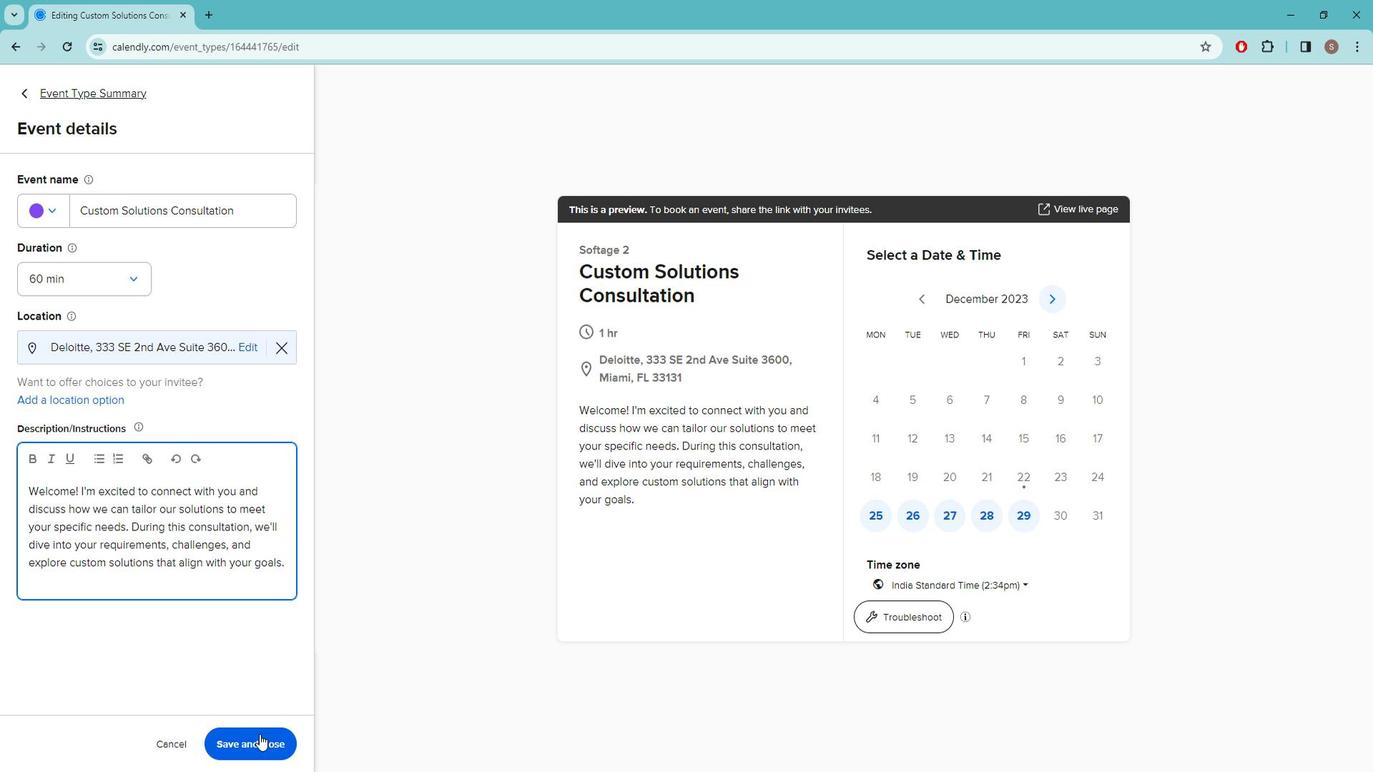 
Action: Mouse pressed left at (269, 716)
Screenshot: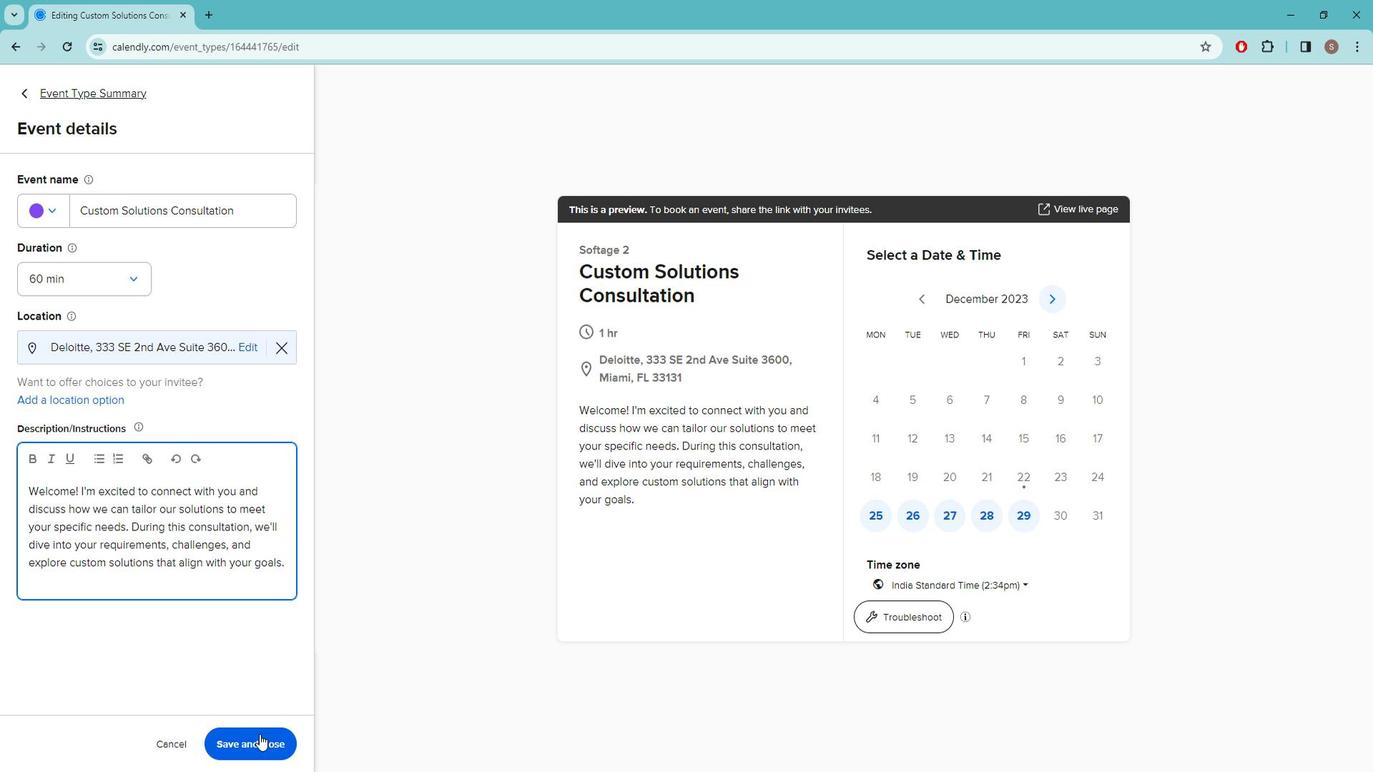 
Action: Mouse moved to (432, 601)
Screenshot: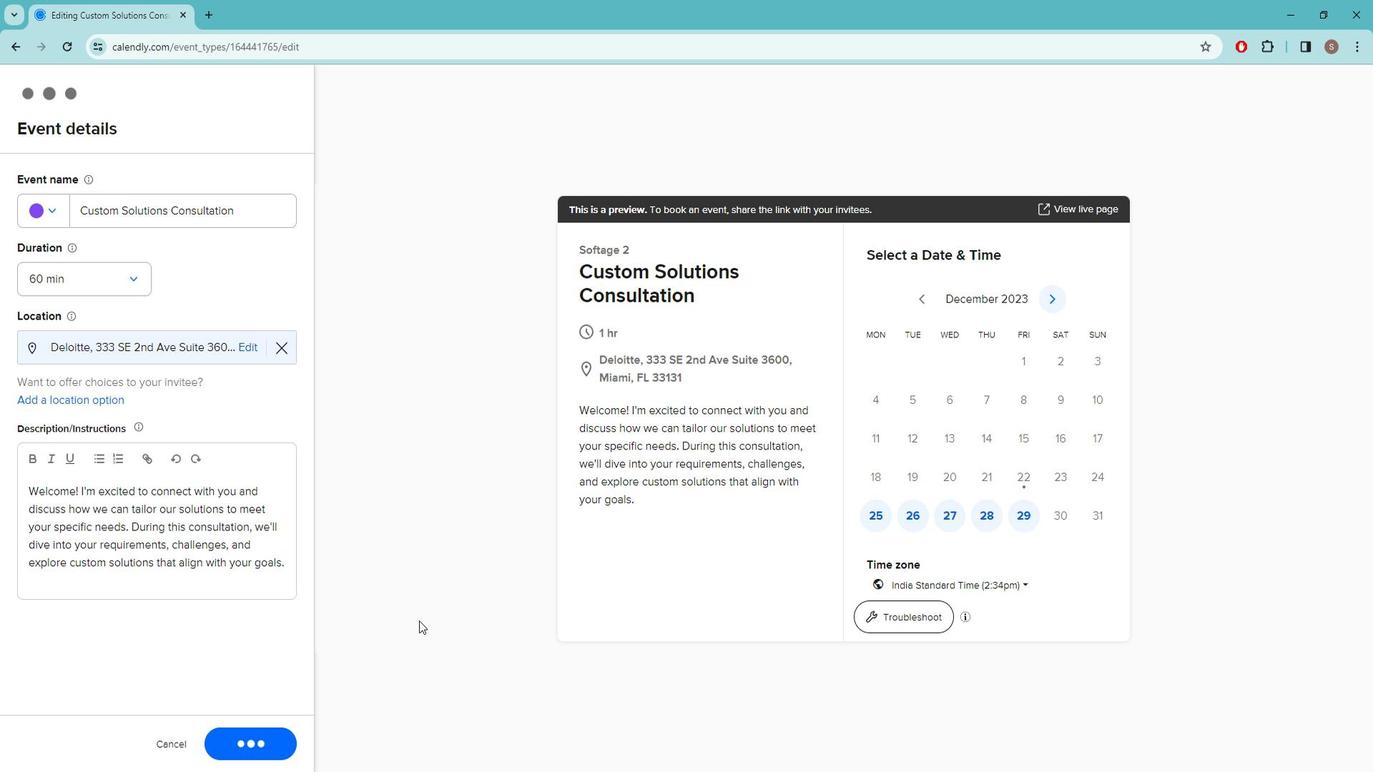 
